 Task: Look for space in West Jordan, United States from 8th August, 2023 to 15th August, 2023 for 9 adults in price range Rs.10000 to Rs.14000. Place can be shared room with 5 bedrooms having 9 beds and 5 bathrooms. Property type can be house, flat, guest house. Amenities needed are: wifi, TV, free parkinig on premises, gym, breakfast. Booking option can be shelf check-in. Required host language is English.
Action: Mouse moved to (436, 107)
Screenshot: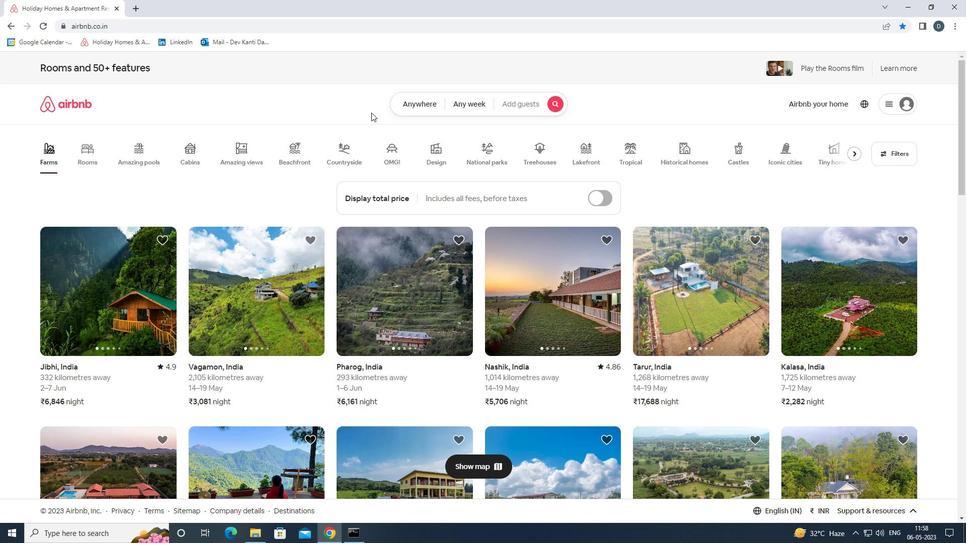 
Action: Mouse pressed left at (436, 107)
Screenshot: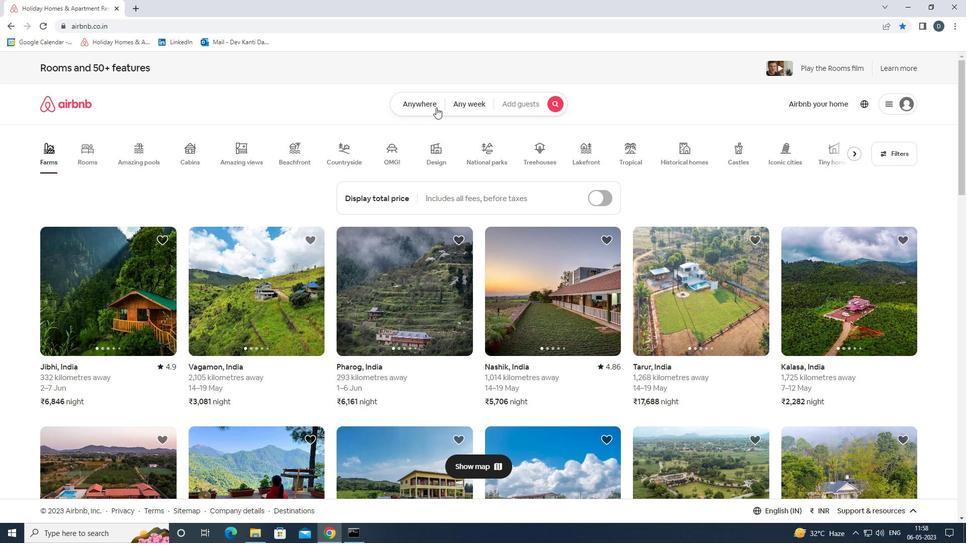 
Action: Mouse moved to (363, 144)
Screenshot: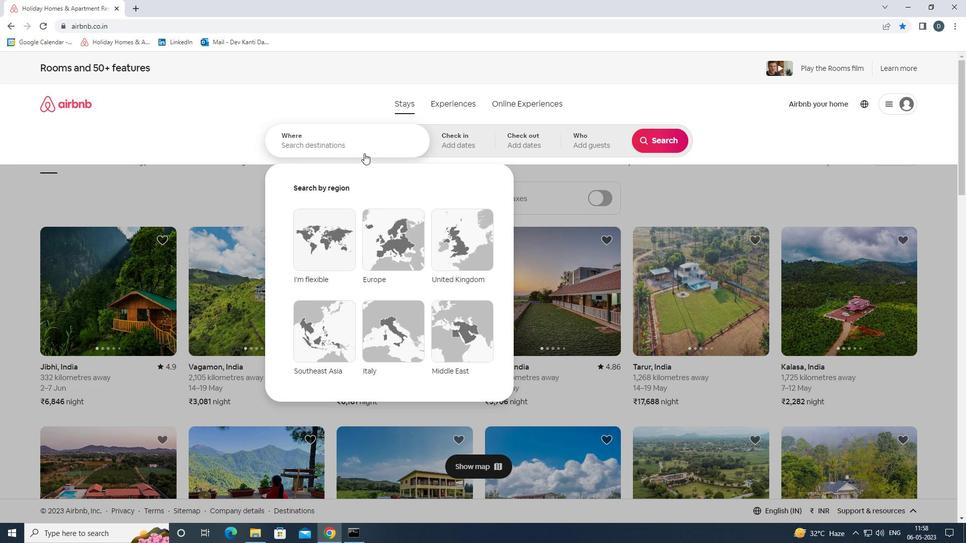 
Action: Mouse pressed left at (363, 144)
Screenshot: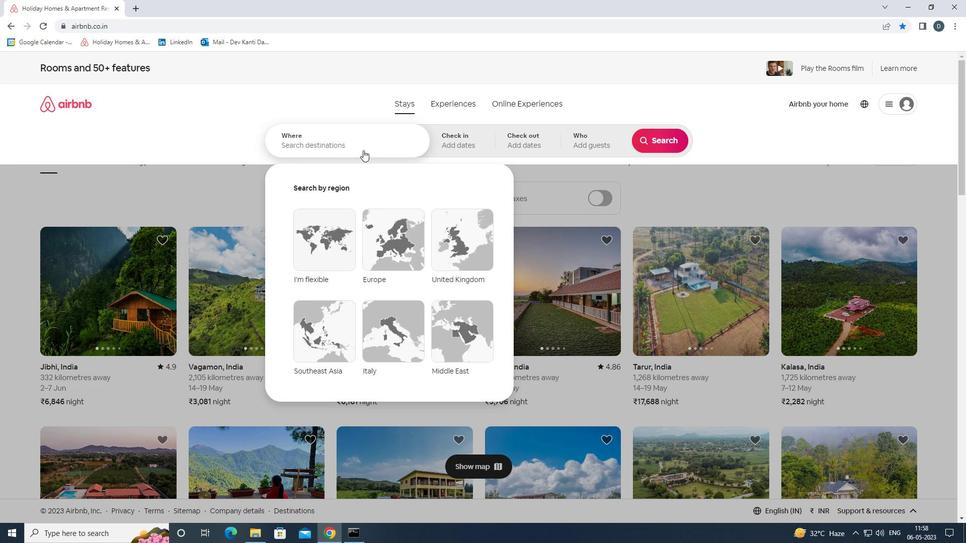 
Action: Key pressed <Key.shift><Key.shift>WEST<Key.space><Key.shift>JORDAN,<Key.shift>UNITED<Key.space><Key.shift>STATES<Key.enter>
Screenshot: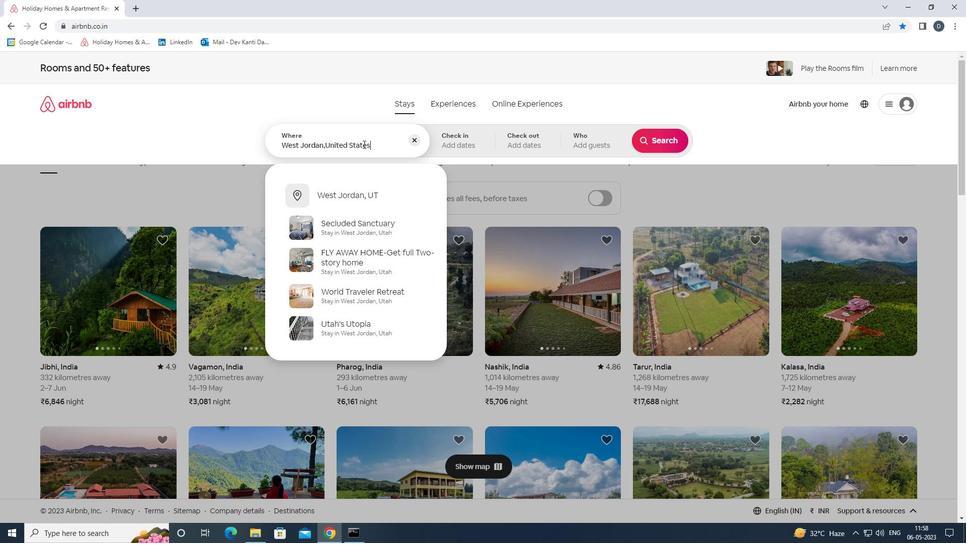 
Action: Mouse moved to (656, 219)
Screenshot: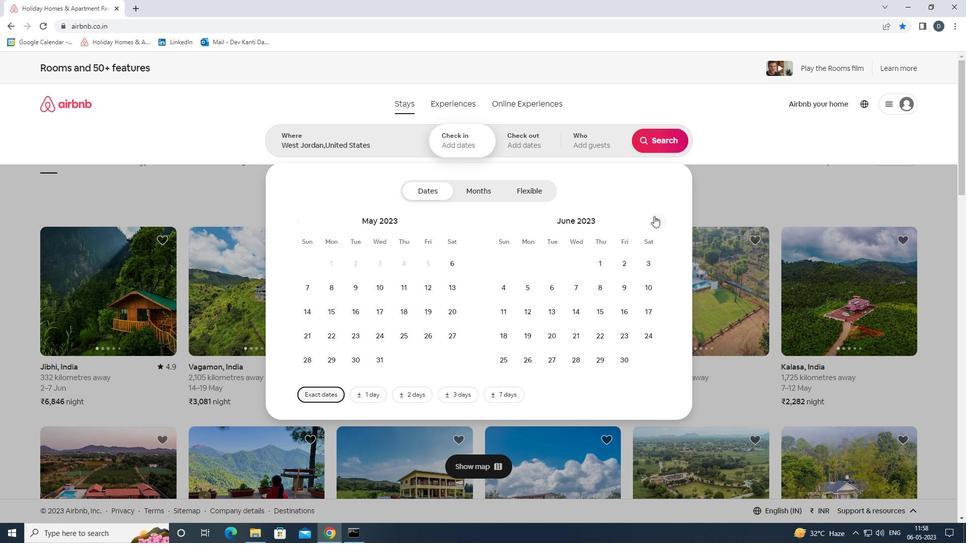 
Action: Mouse pressed left at (656, 219)
Screenshot: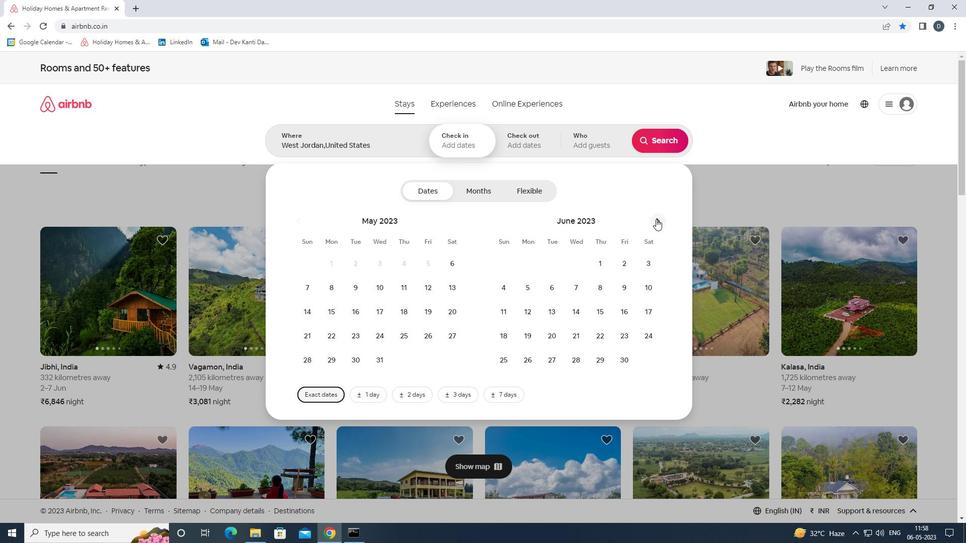 
Action: Mouse pressed left at (656, 219)
Screenshot: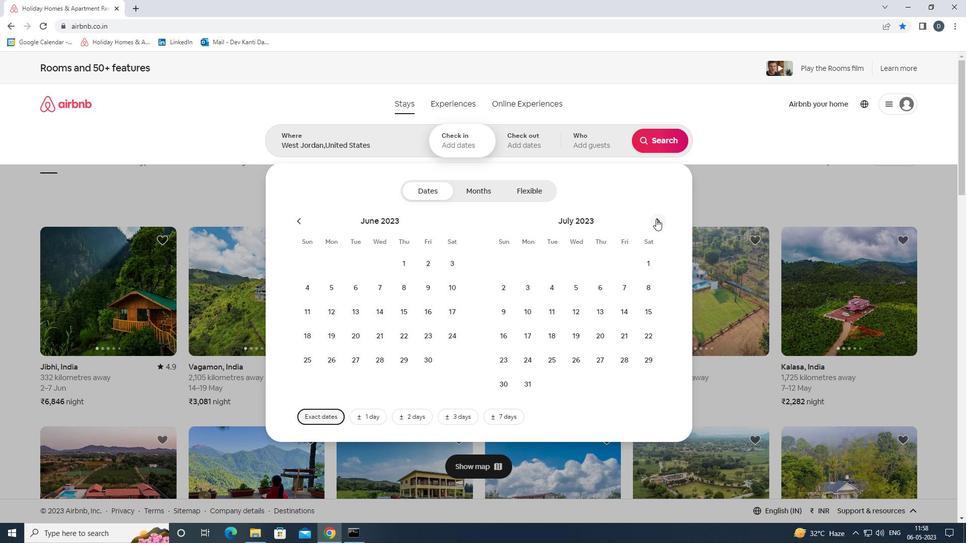 
Action: Mouse moved to (552, 288)
Screenshot: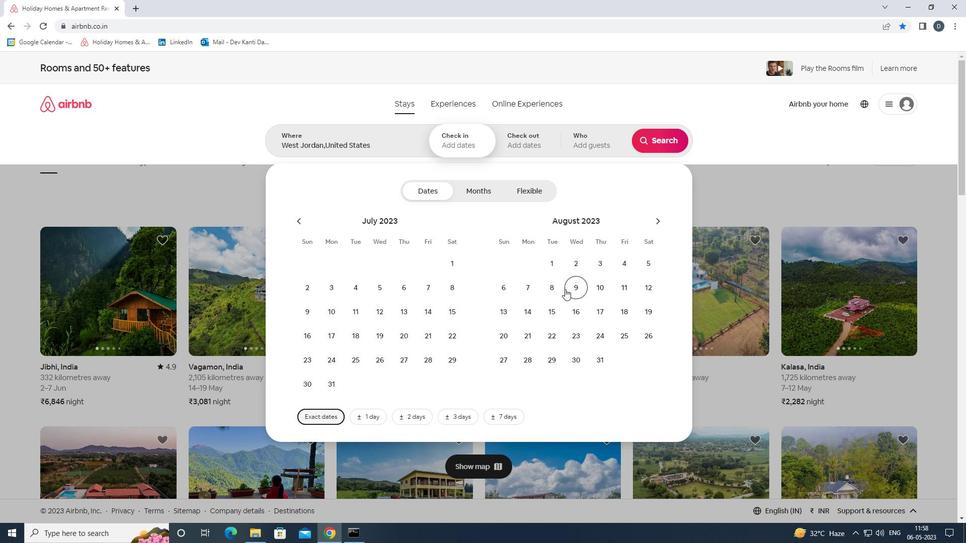 
Action: Mouse pressed left at (552, 288)
Screenshot: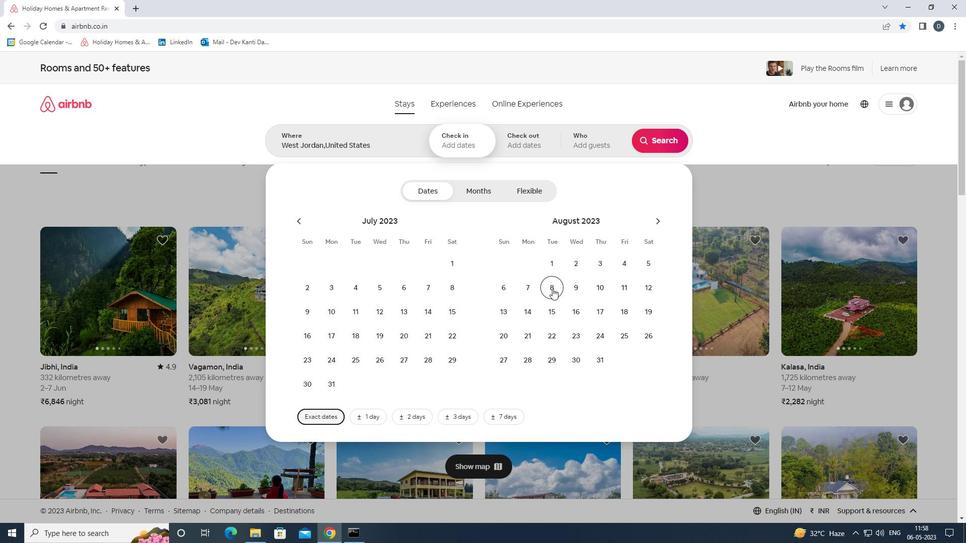 
Action: Mouse moved to (543, 306)
Screenshot: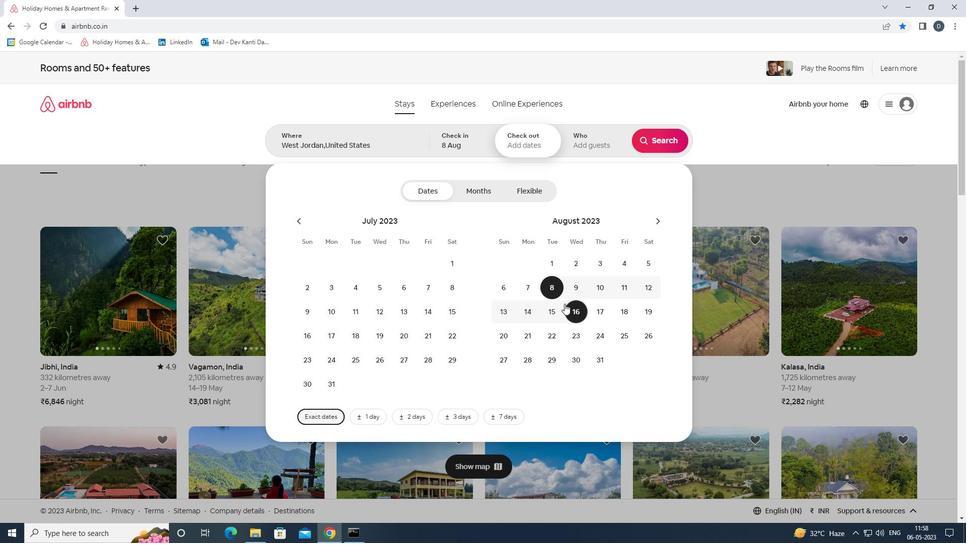 
Action: Mouse pressed left at (543, 306)
Screenshot: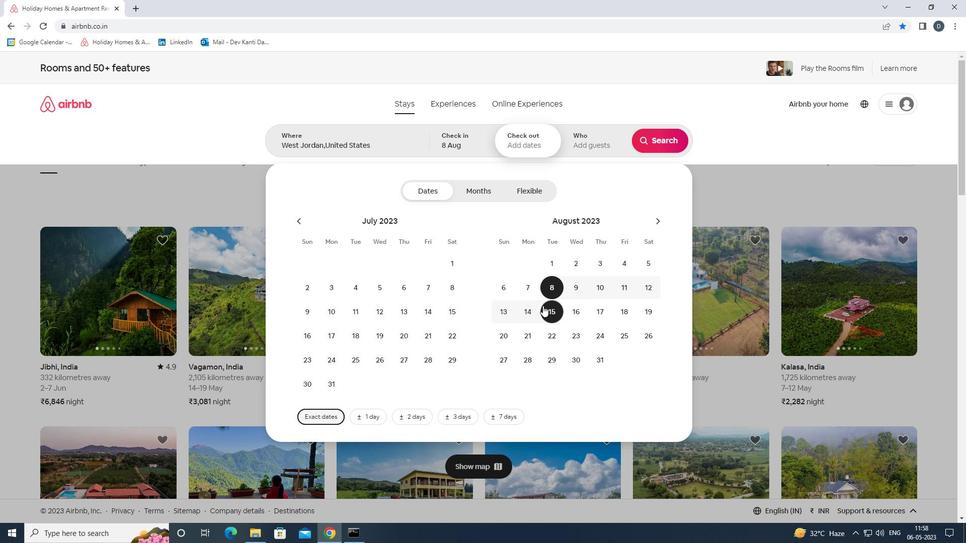 
Action: Mouse moved to (578, 146)
Screenshot: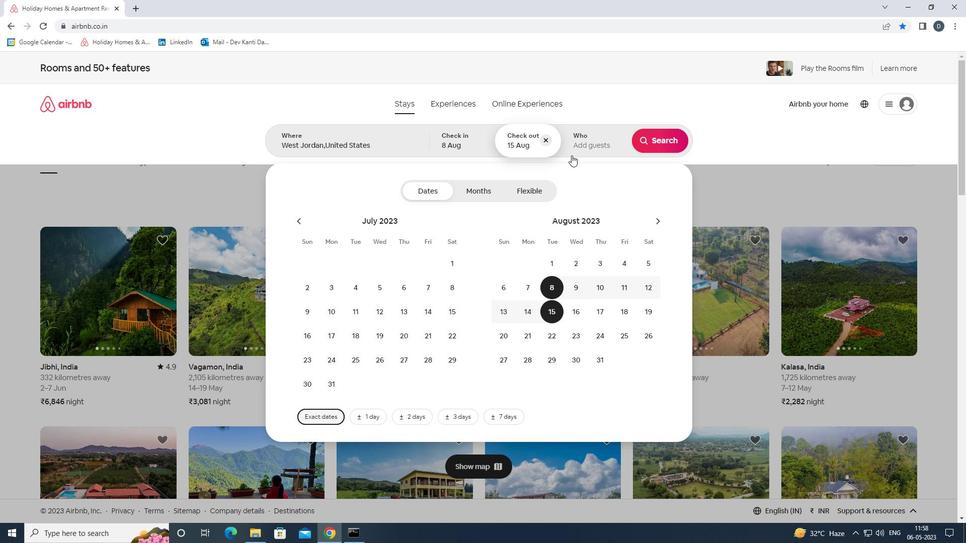 
Action: Mouse pressed left at (578, 146)
Screenshot: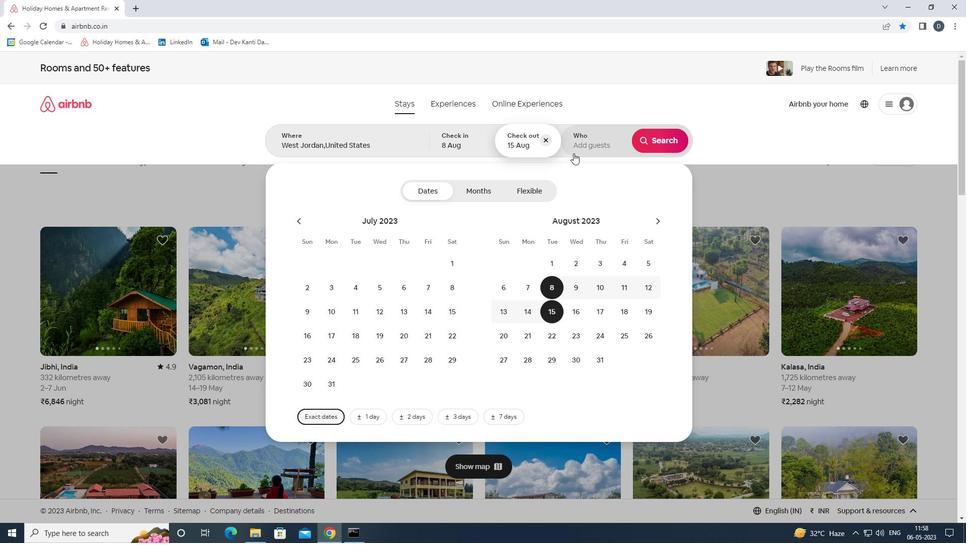
Action: Mouse moved to (663, 196)
Screenshot: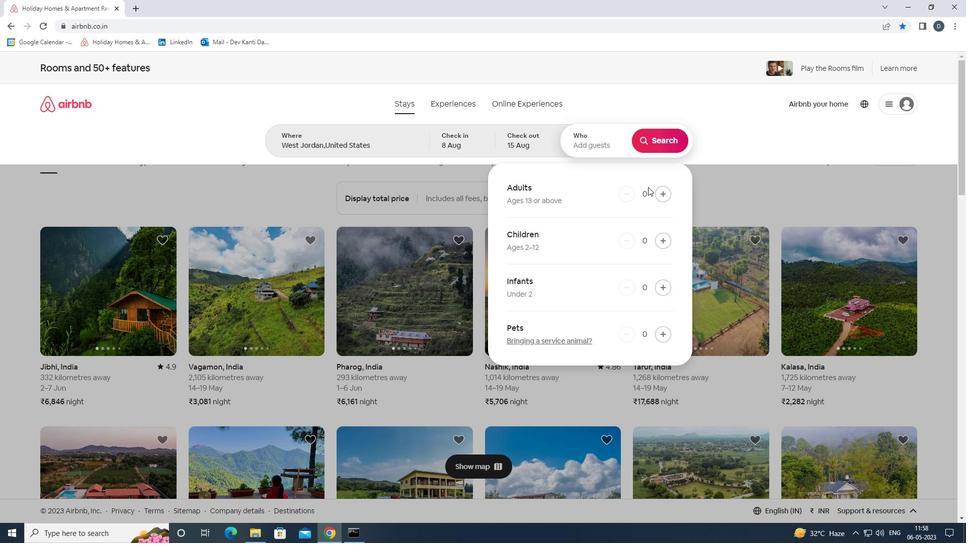 
Action: Mouse pressed left at (663, 196)
Screenshot: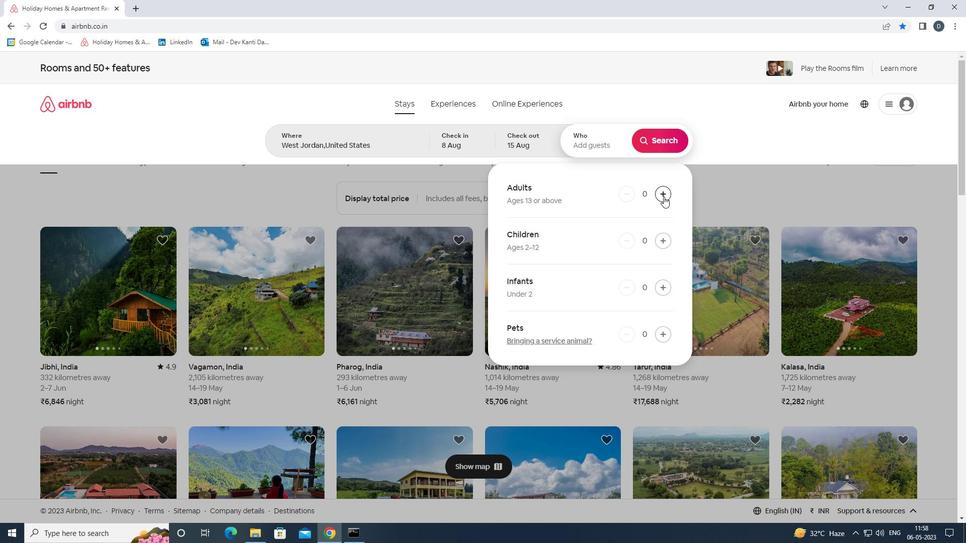 
Action: Mouse pressed left at (663, 196)
Screenshot: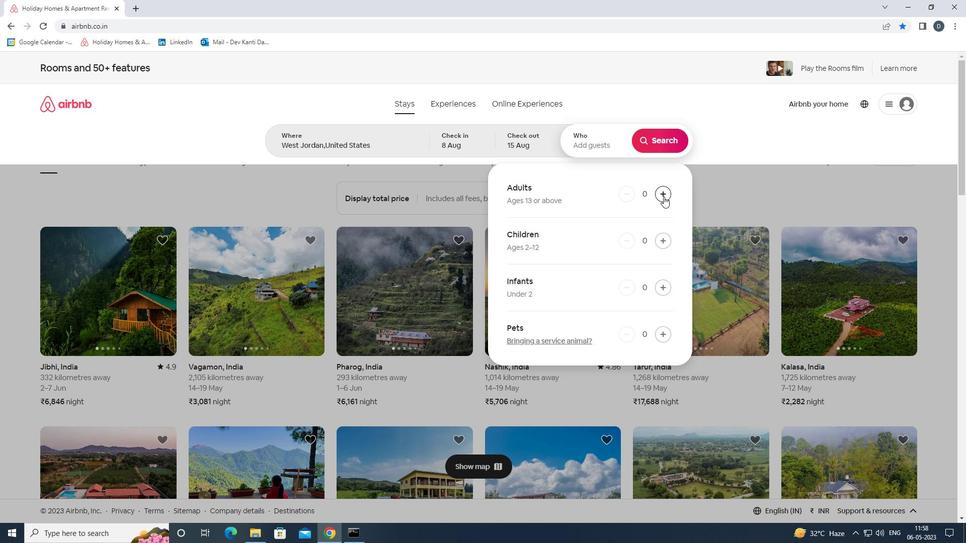 
Action: Mouse pressed left at (663, 196)
Screenshot: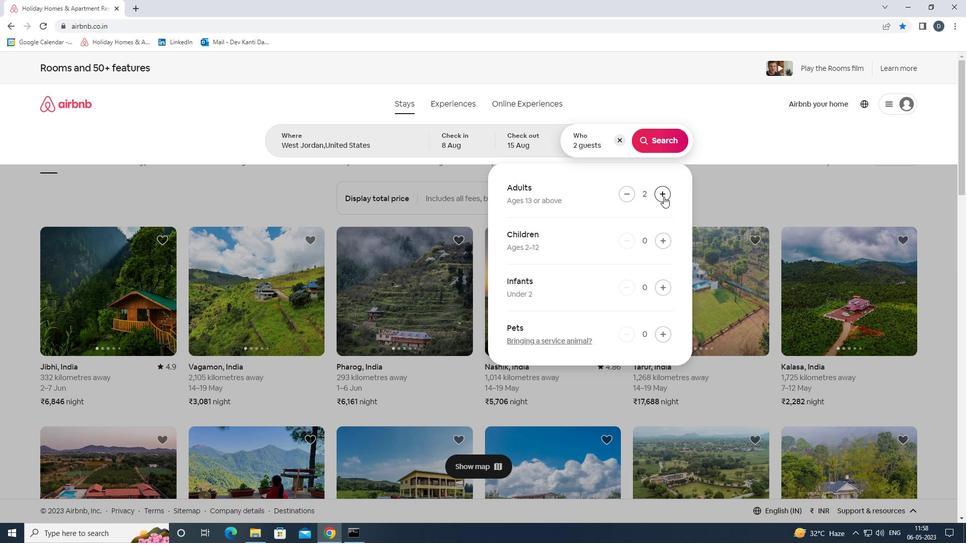 
Action: Mouse pressed left at (663, 196)
Screenshot: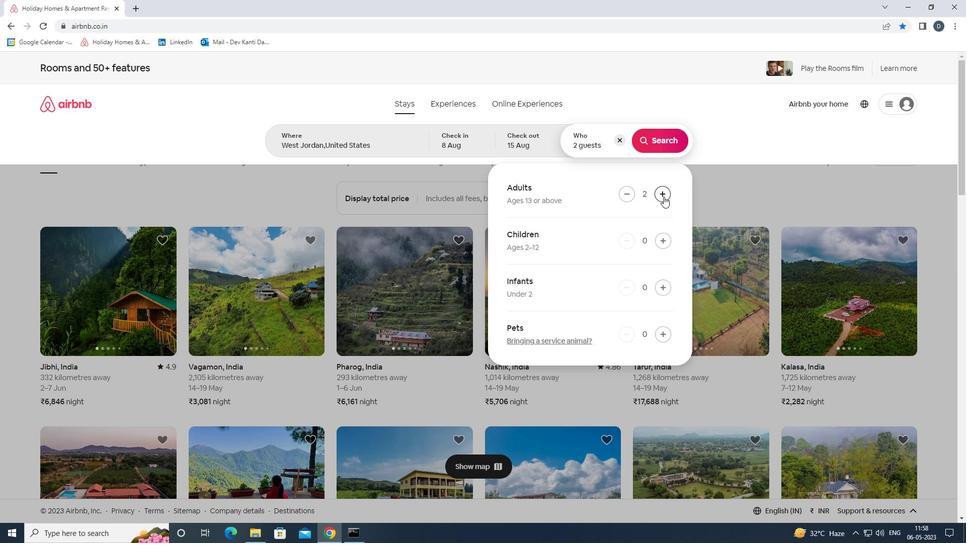 
Action: Mouse pressed left at (663, 196)
Screenshot: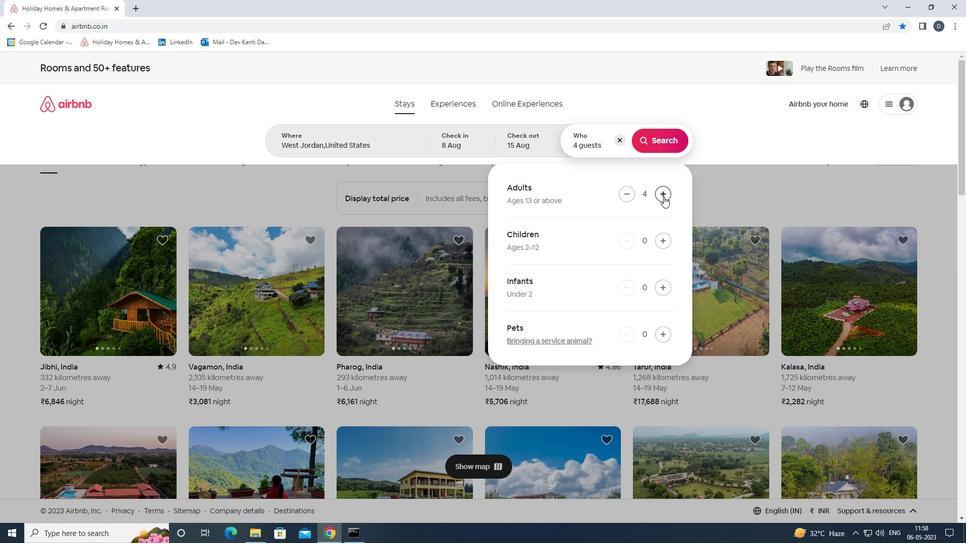 
Action: Mouse pressed left at (663, 196)
Screenshot: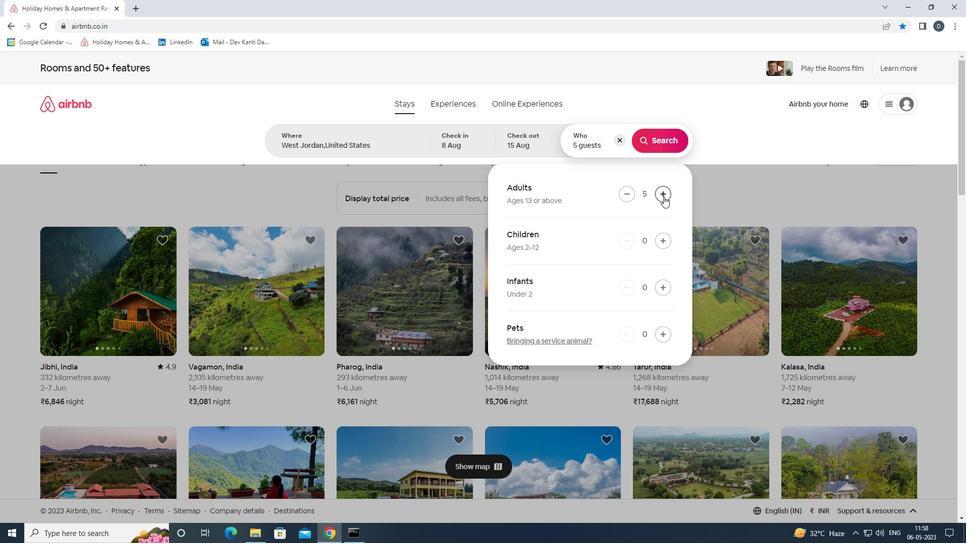 
Action: Mouse pressed left at (663, 196)
Screenshot: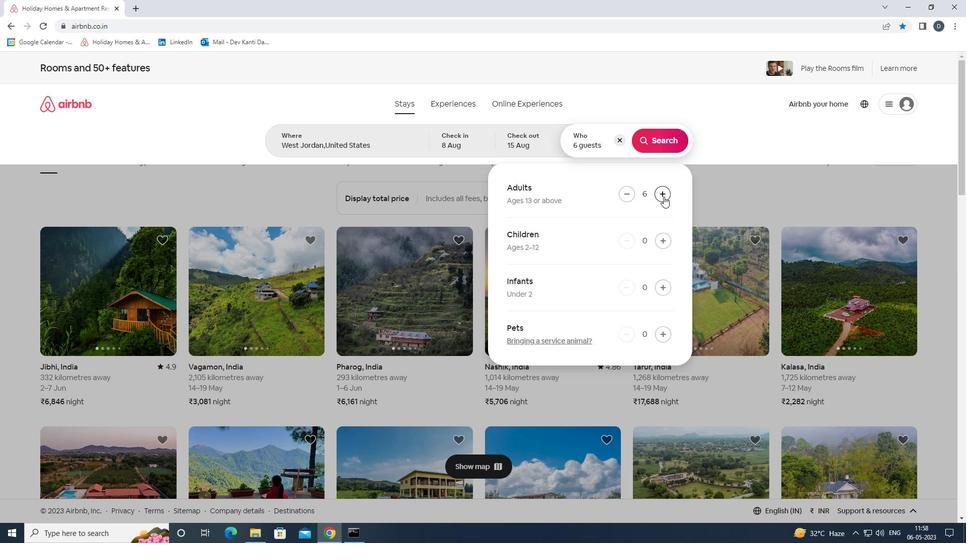 
Action: Mouse pressed left at (663, 196)
Screenshot: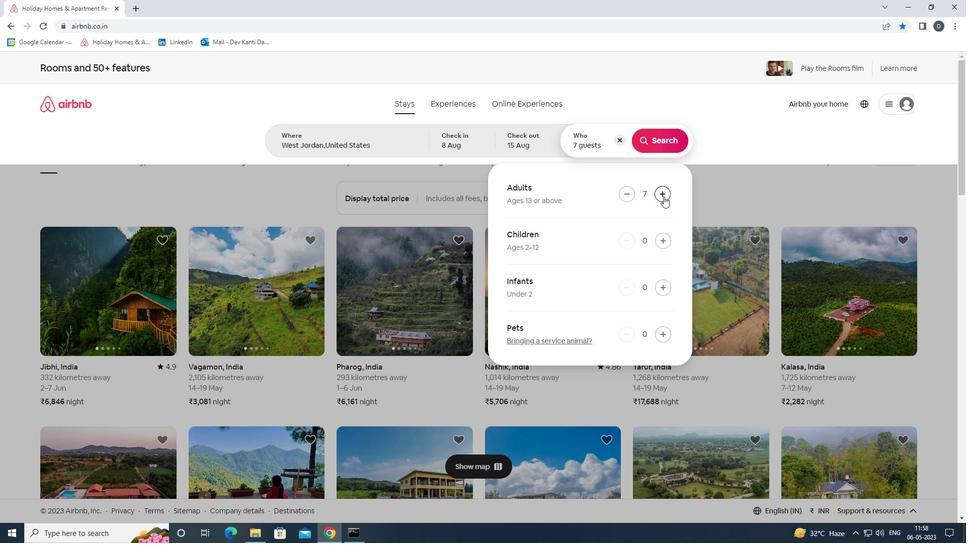 
Action: Mouse pressed left at (663, 196)
Screenshot: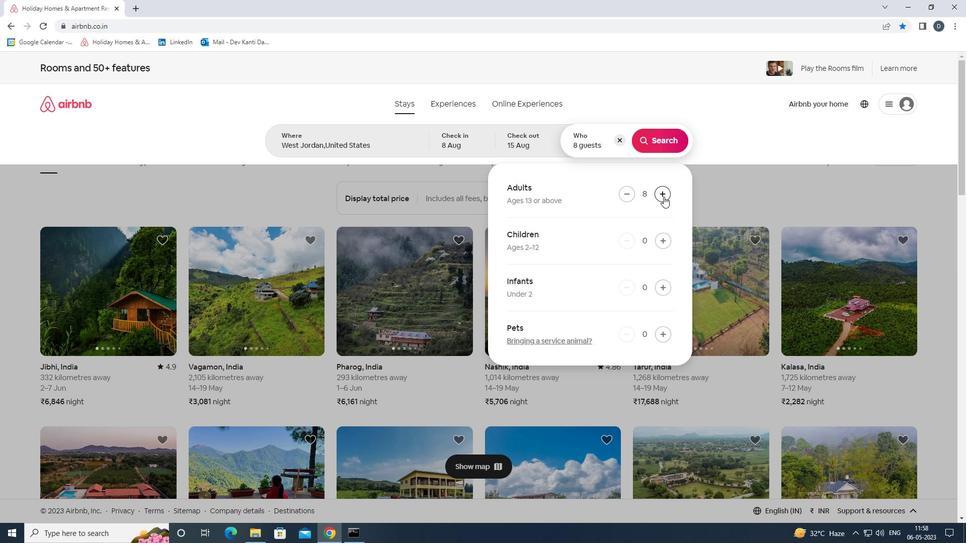 
Action: Mouse moved to (652, 149)
Screenshot: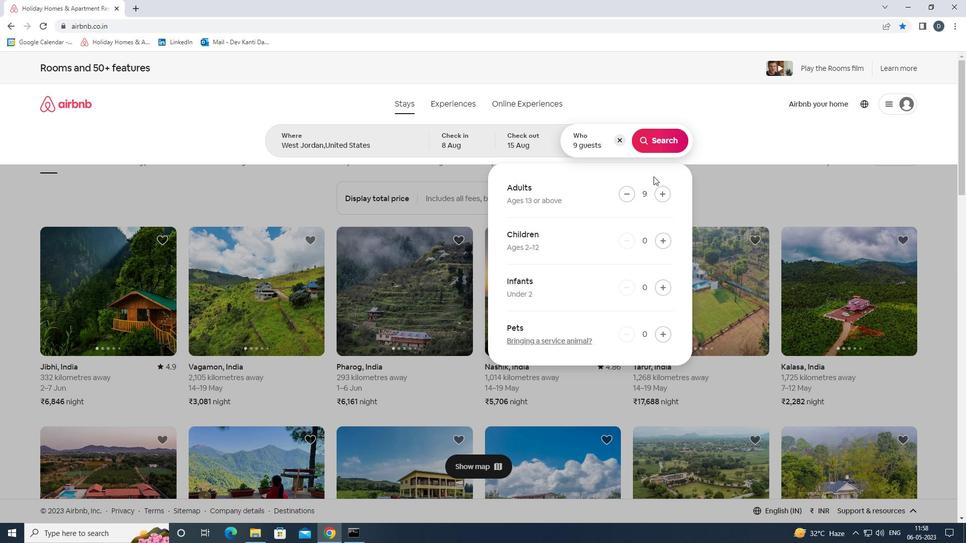 
Action: Mouse pressed left at (652, 149)
Screenshot: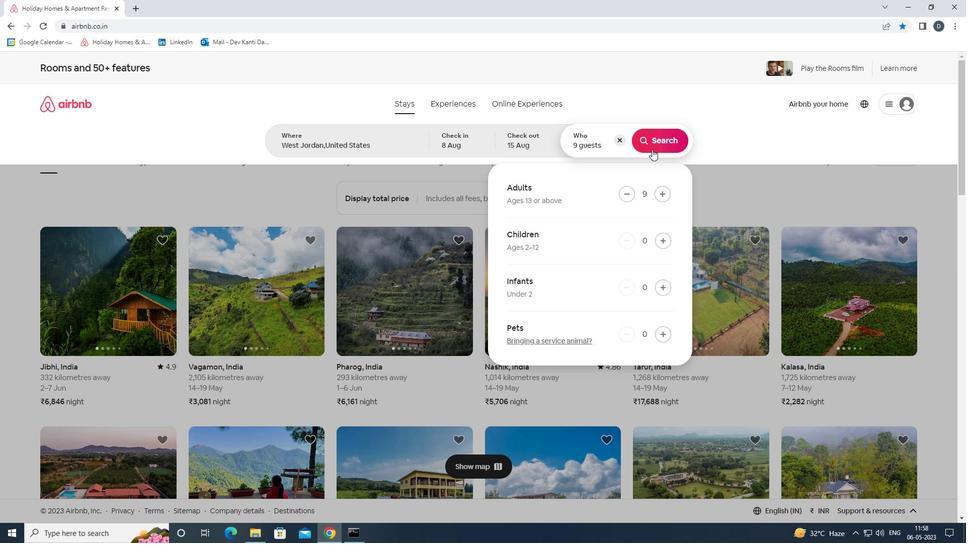 
Action: Mouse moved to (916, 111)
Screenshot: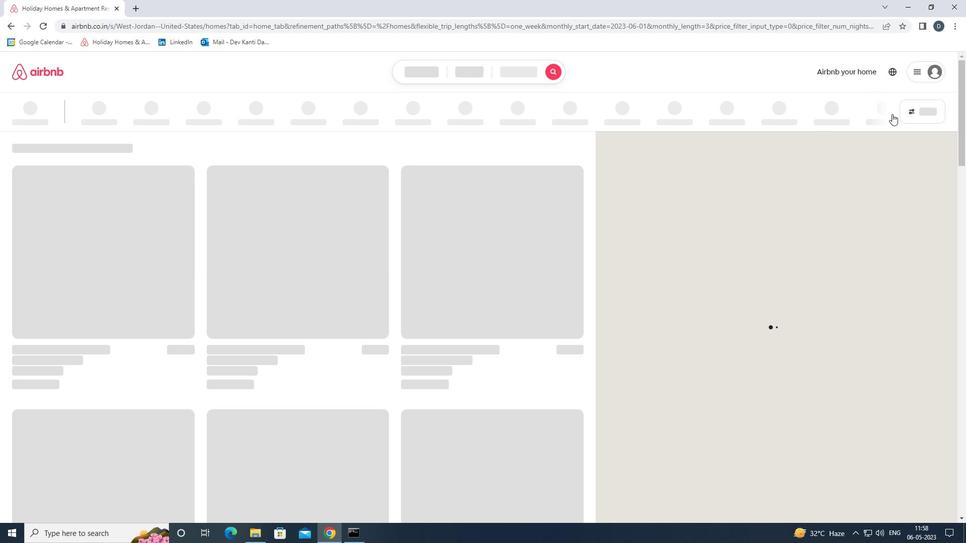 
Action: Mouse pressed left at (916, 111)
Screenshot: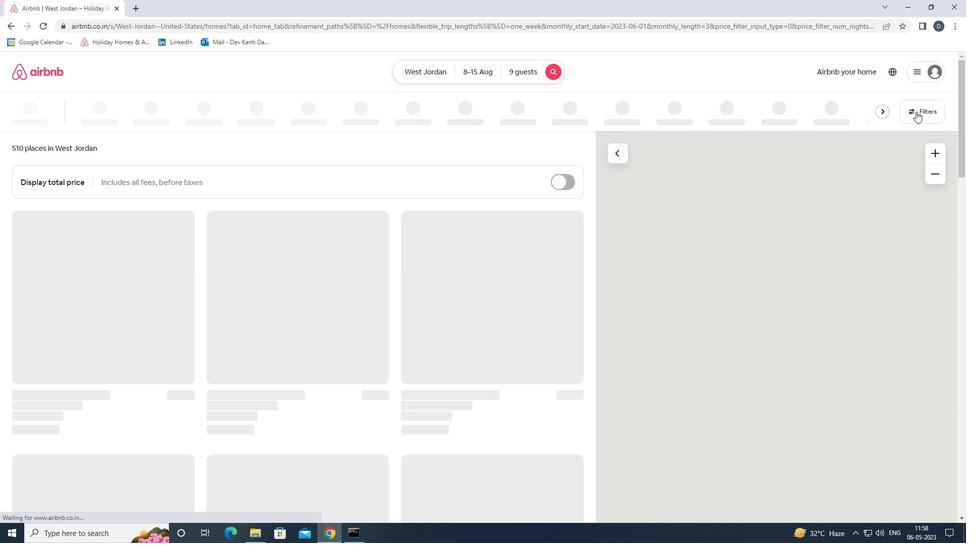 
Action: Mouse moved to (391, 355)
Screenshot: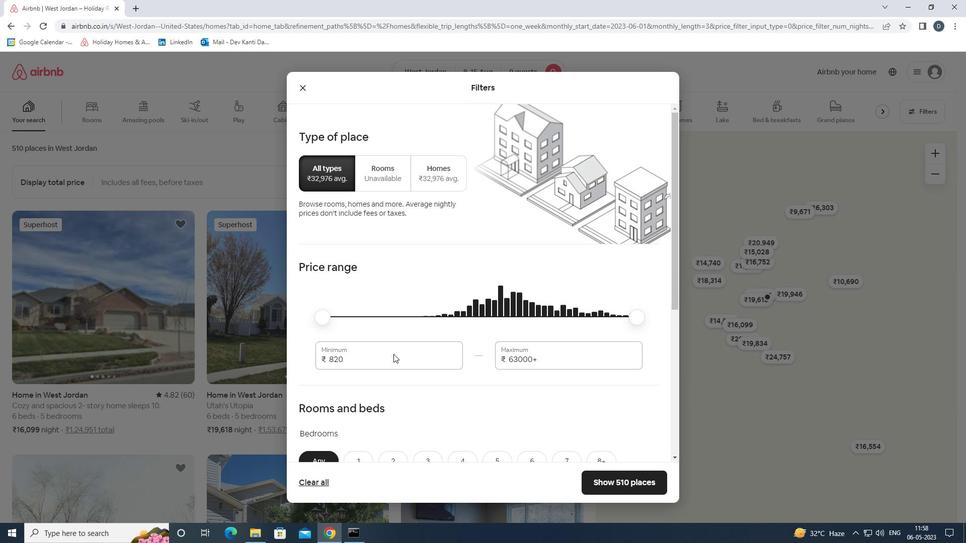 
Action: Mouse pressed left at (391, 355)
Screenshot: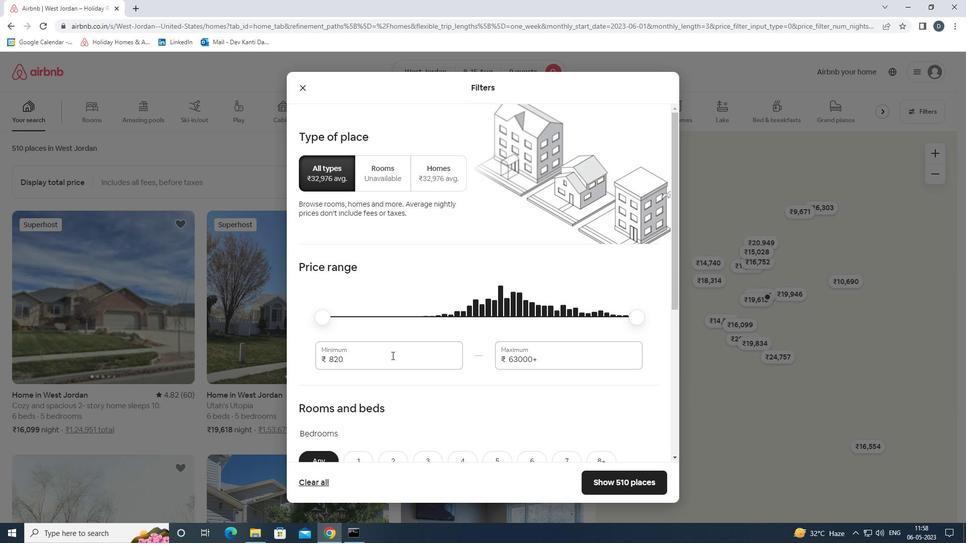 
Action: Mouse pressed left at (391, 355)
Screenshot: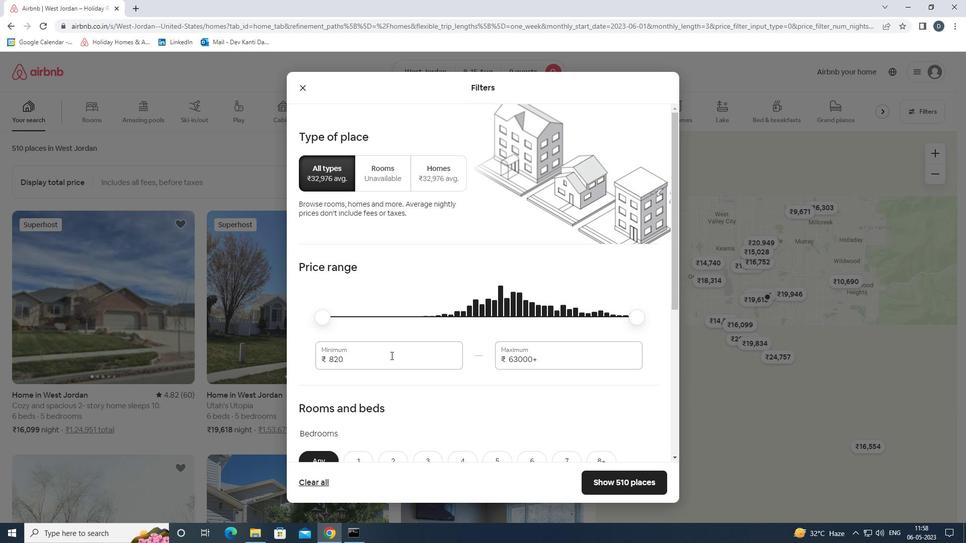 
Action: Mouse moved to (388, 355)
Screenshot: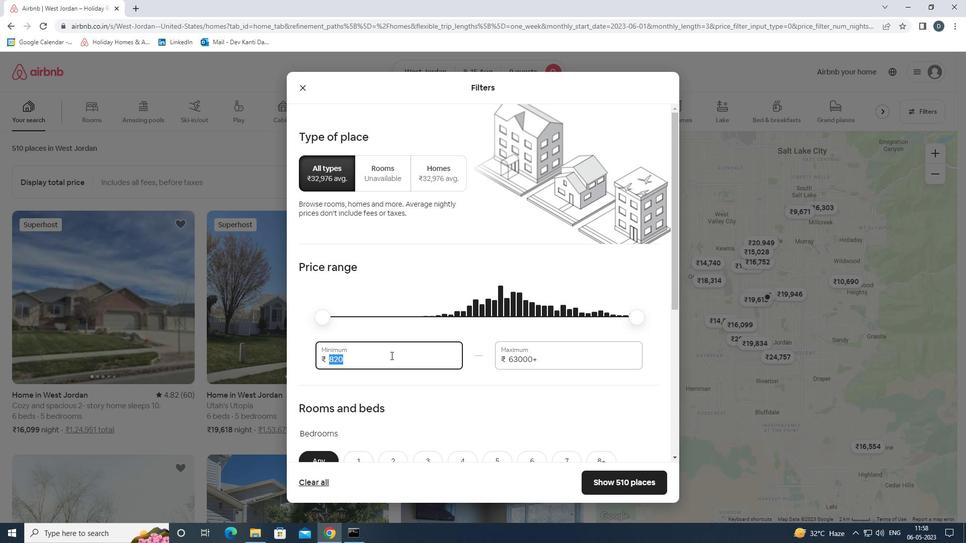 
Action: Key pressed 10000<Key.tab>14000
Screenshot: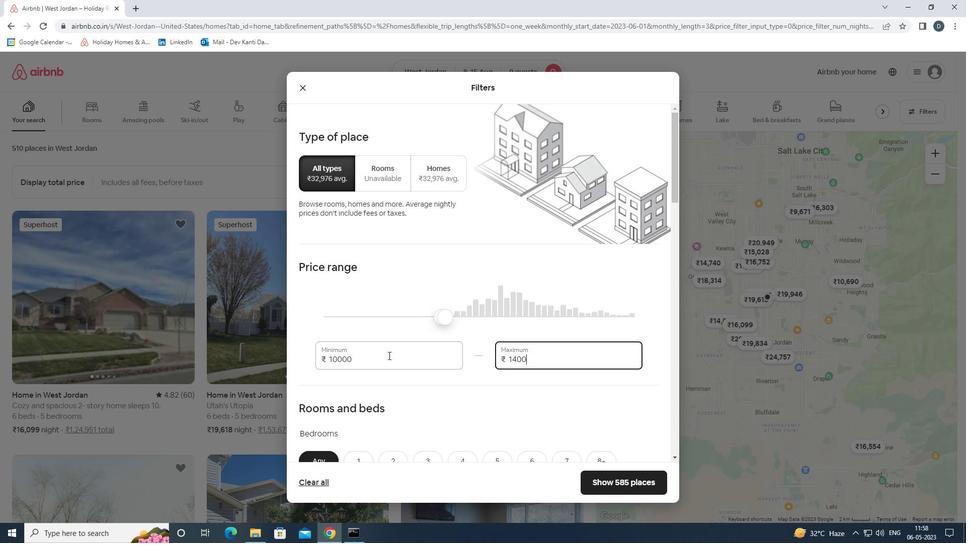 
Action: Mouse moved to (393, 354)
Screenshot: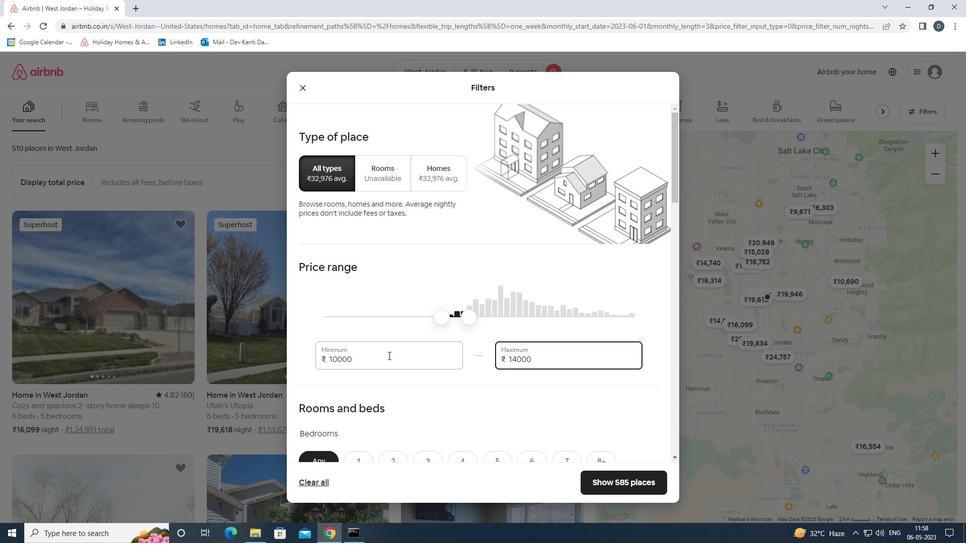 
Action: Mouse scrolled (393, 354) with delta (0, 0)
Screenshot: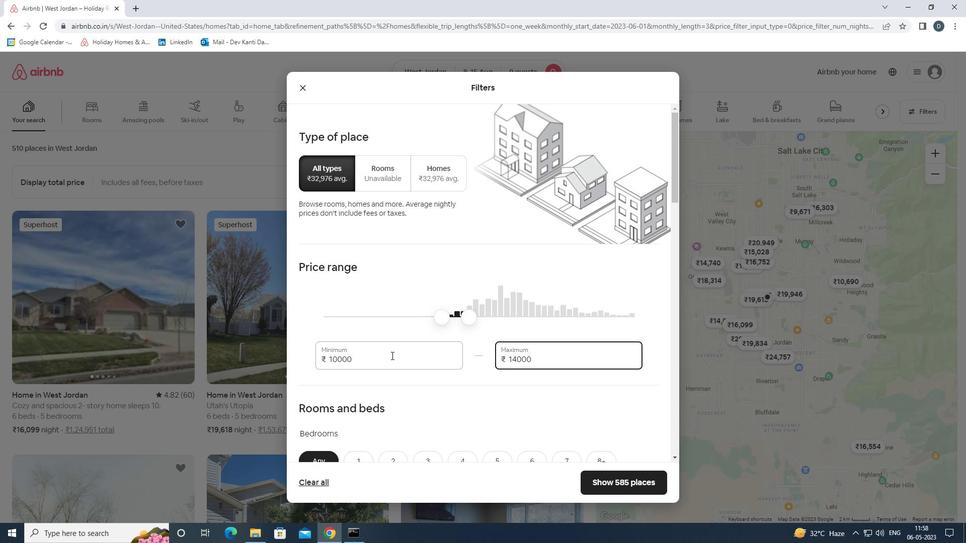 
Action: Mouse moved to (398, 353)
Screenshot: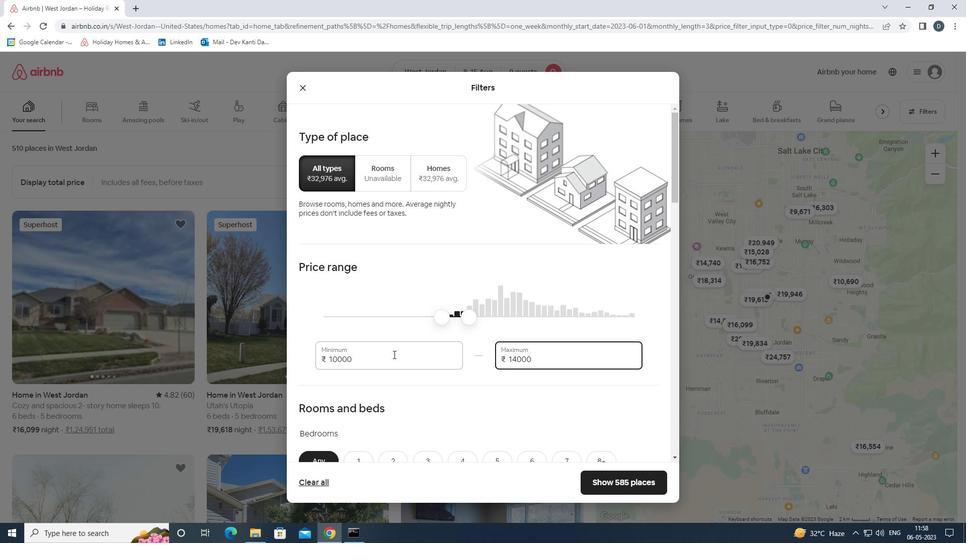 
Action: Mouse scrolled (398, 352) with delta (0, 0)
Screenshot: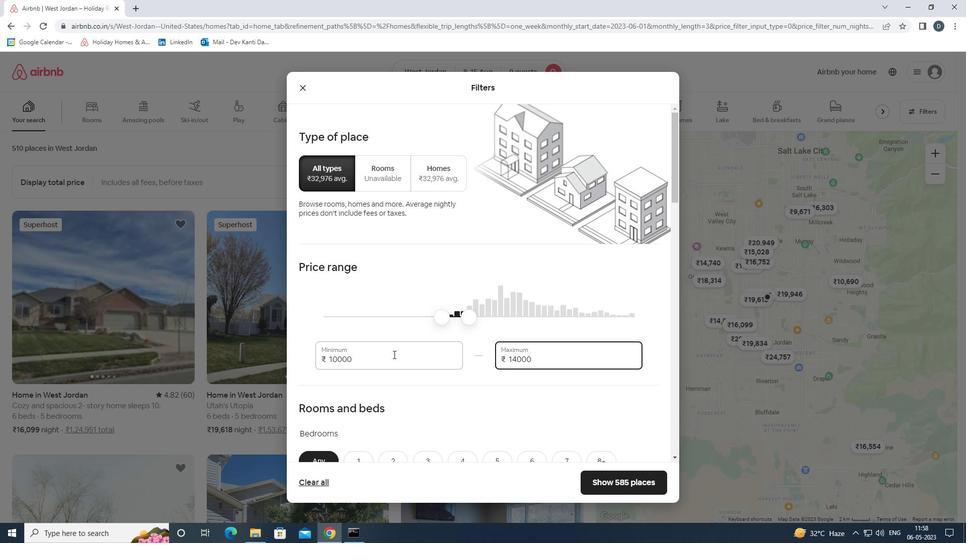 
Action: Mouse moved to (414, 347)
Screenshot: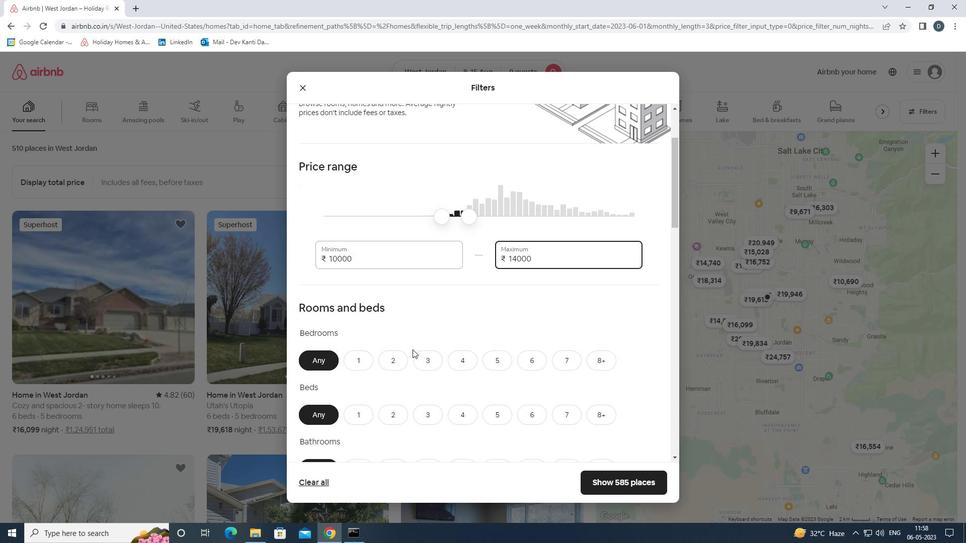 
Action: Mouse scrolled (414, 346) with delta (0, 0)
Screenshot: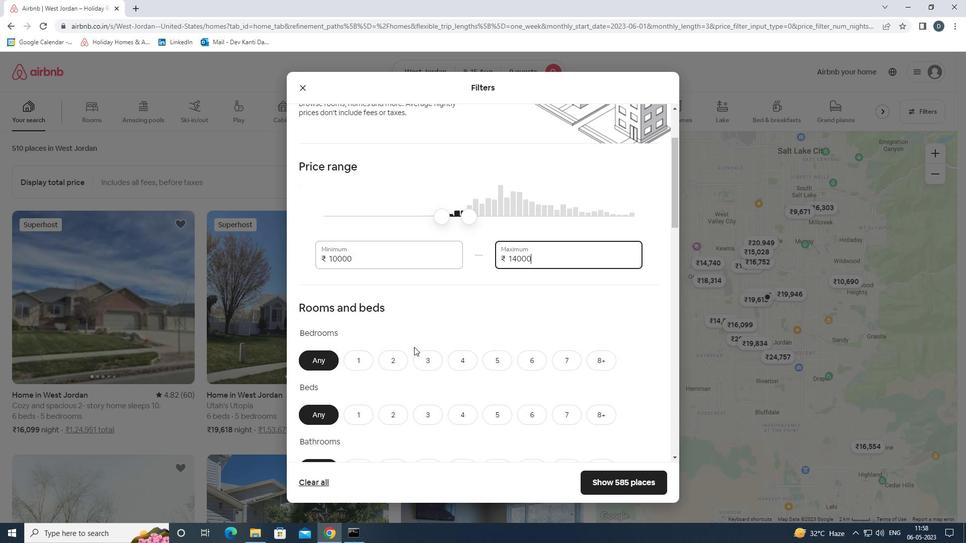 
Action: Mouse moved to (492, 306)
Screenshot: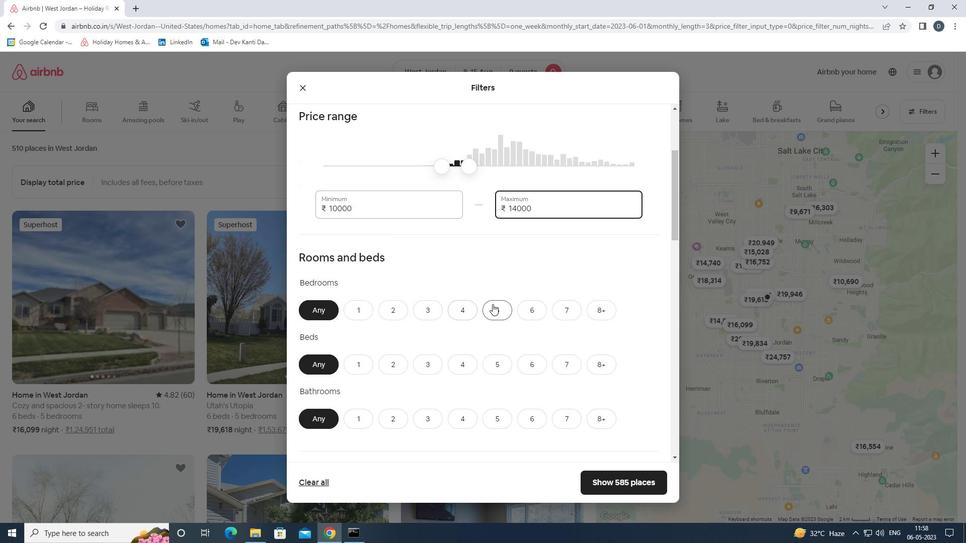
Action: Mouse pressed left at (492, 306)
Screenshot: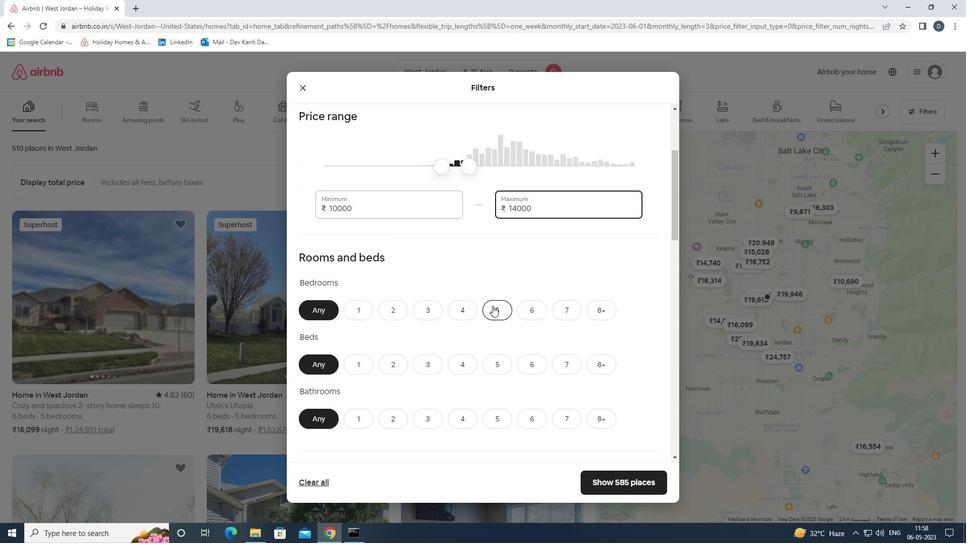 
Action: Mouse moved to (605, 365)
Screenshot: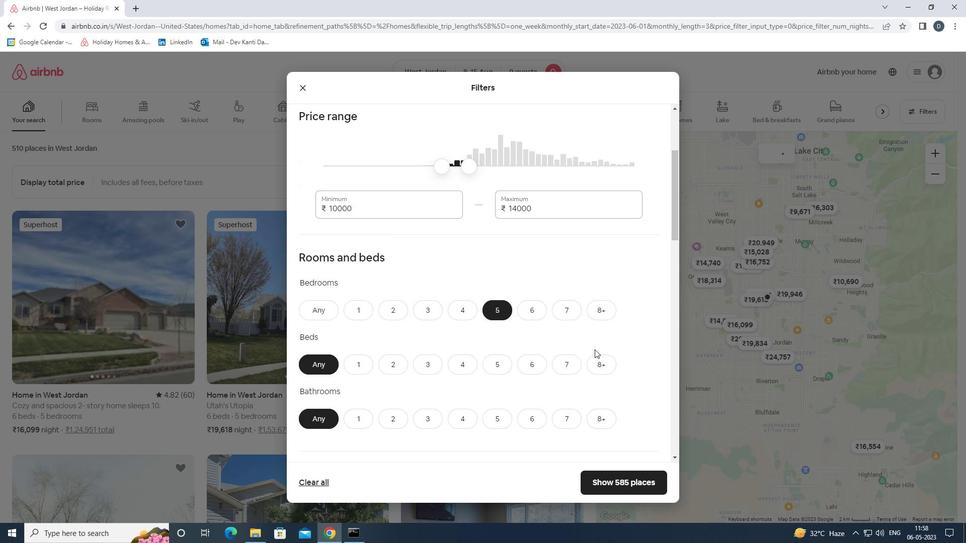 
Action: Mouse pressed left at (605, 365)
Screenshot: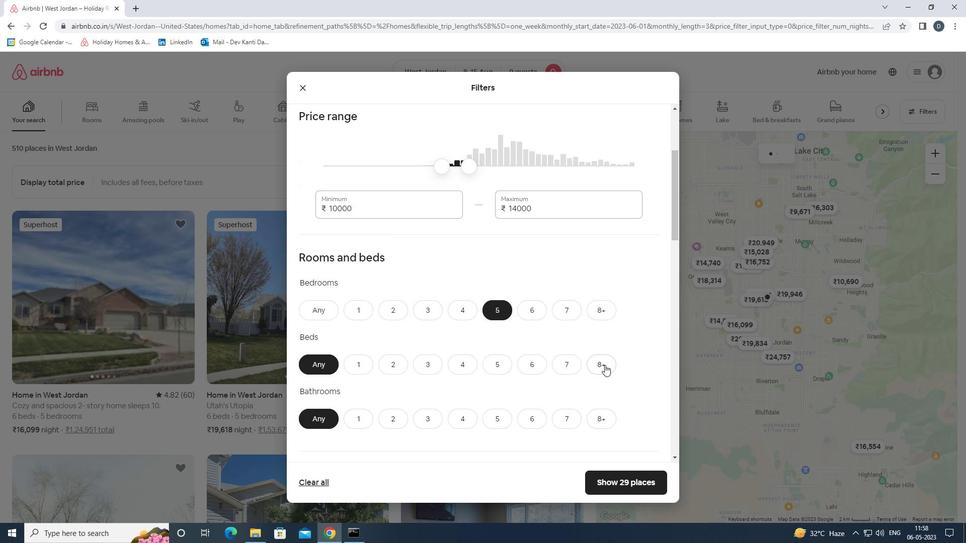 
Action: Mouse moved to (499, 420)
Screenshot: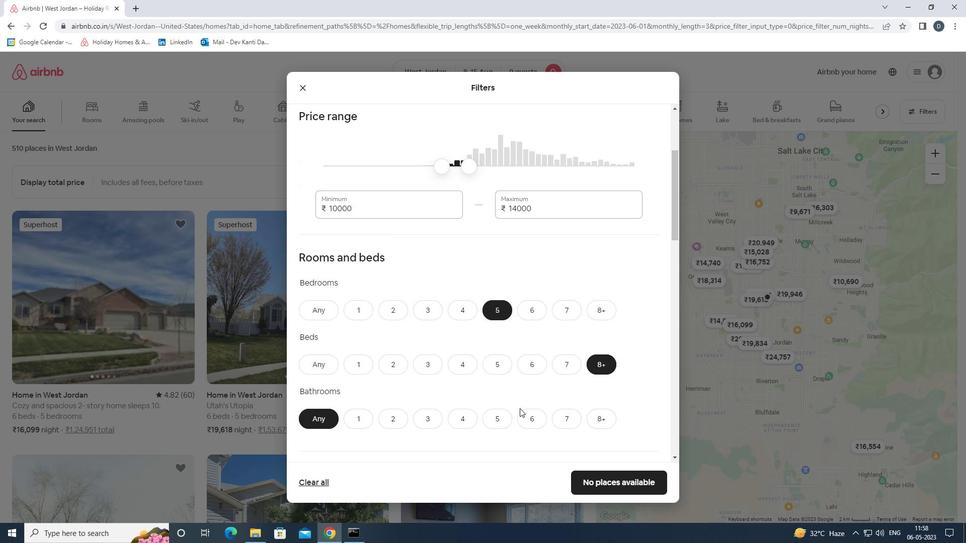 
Action: Mouse pressed left at (499, 420)
Screenshot: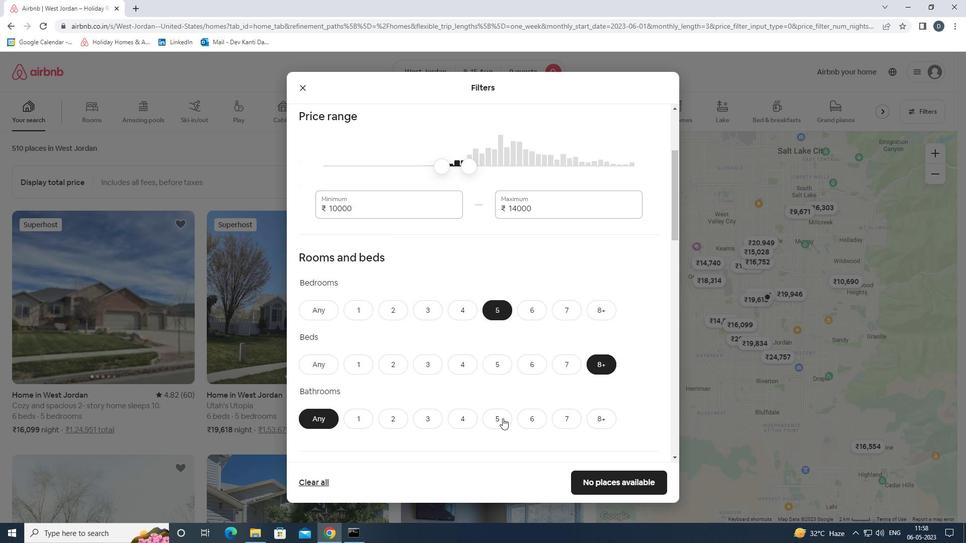 
Action: Mouse moved to (508, 401)
Screenshot: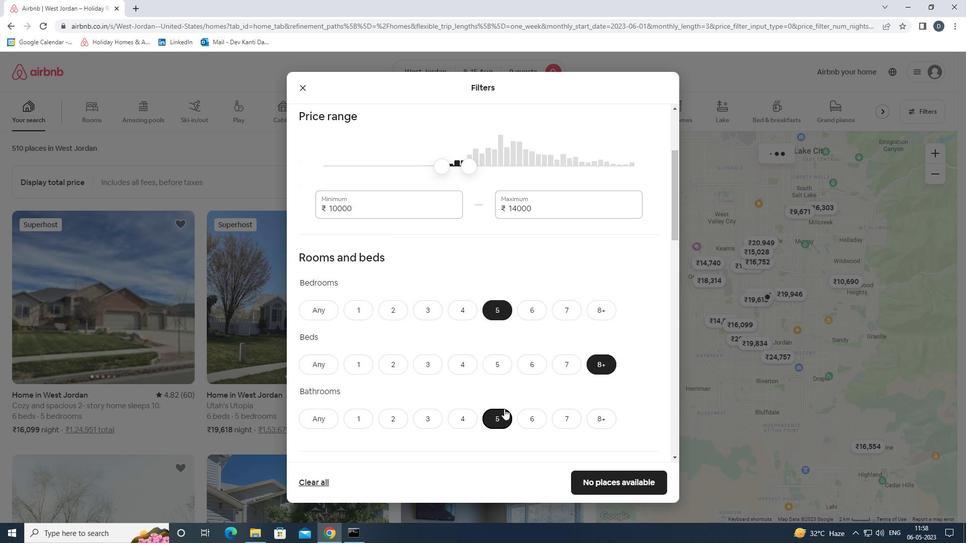 
Action: Mouse scrolled (508, 401) with delta (0, 0)
Screenshot: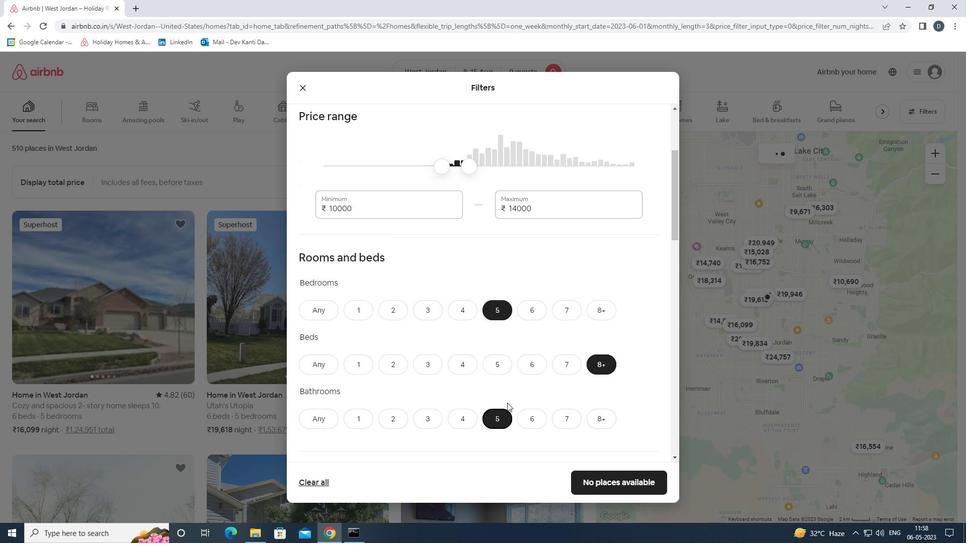 
Action: Mouse moved to (508, 401)
Screenshot: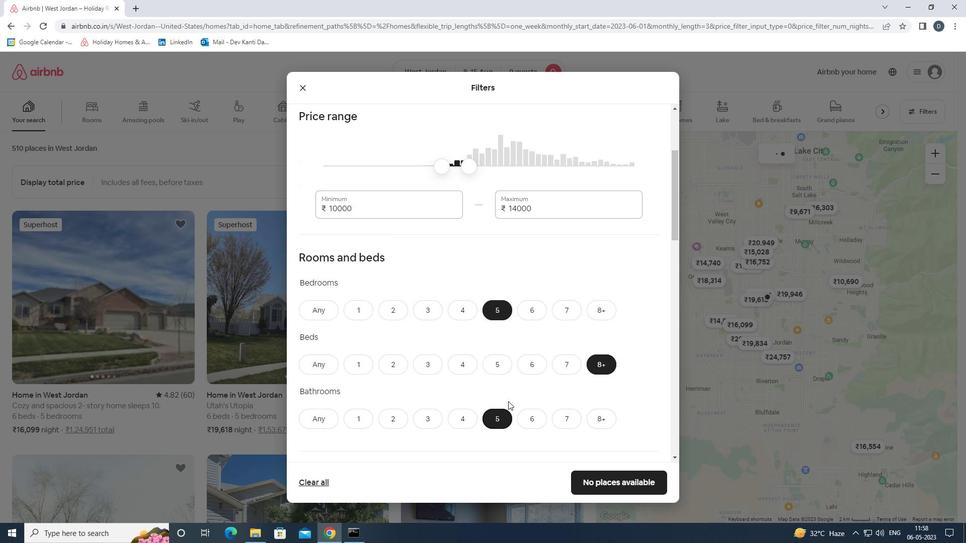 
Action: Mouse scrolled (508, 400) with delta (0, 0)
Screenshot: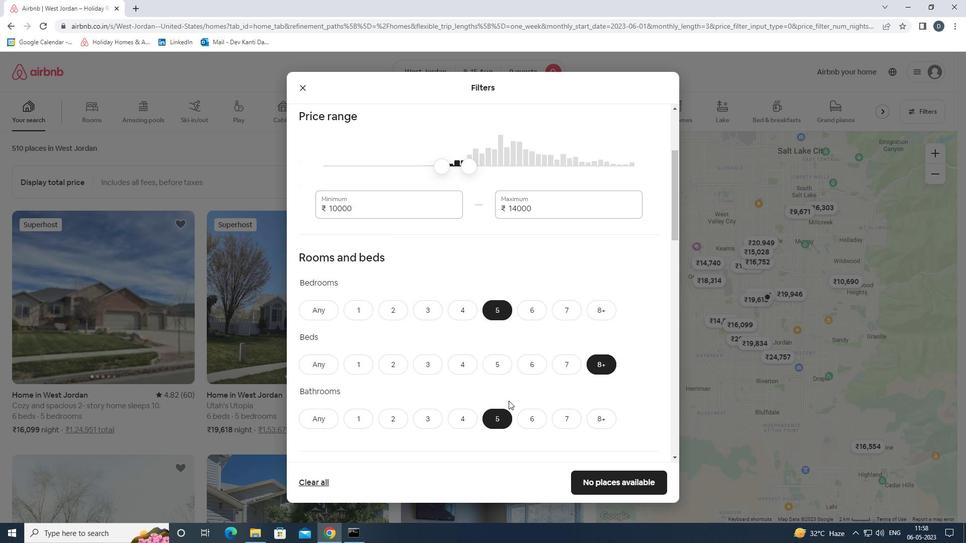 
Action: Mouse scrolled (508, 400) with delta (0, 0)
Screenshot: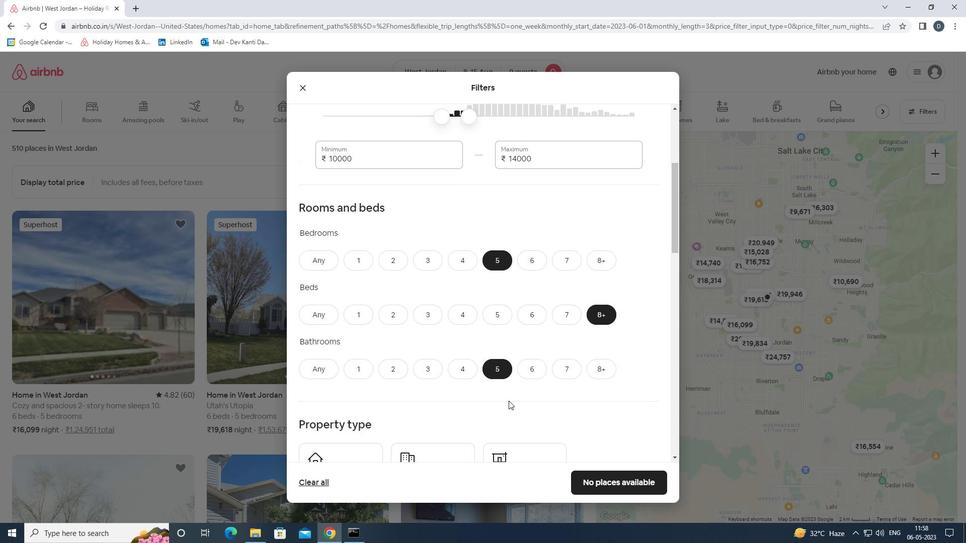 
Action: Mouse moved to (350, 383)
Screenshot: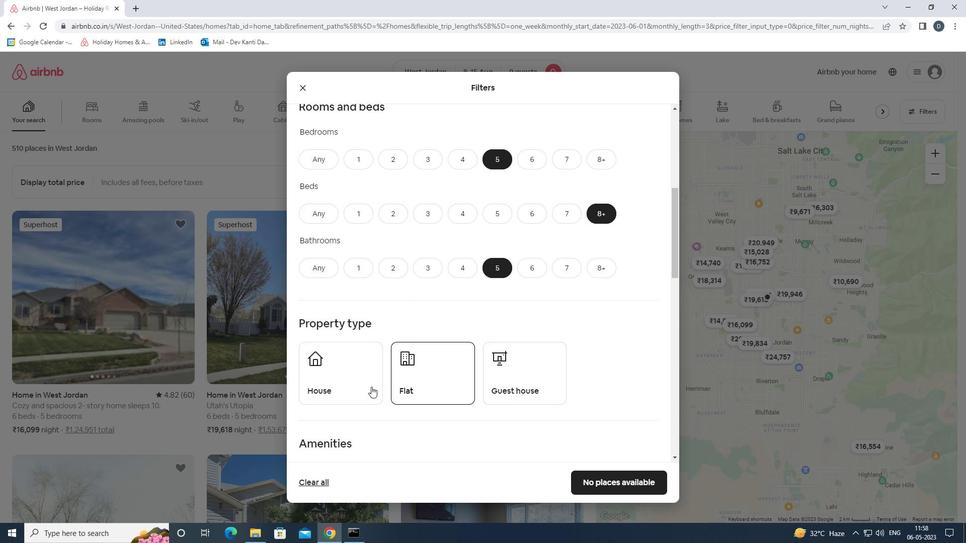 
Action: Mouse pressed left at (350, 383)
Screenshot: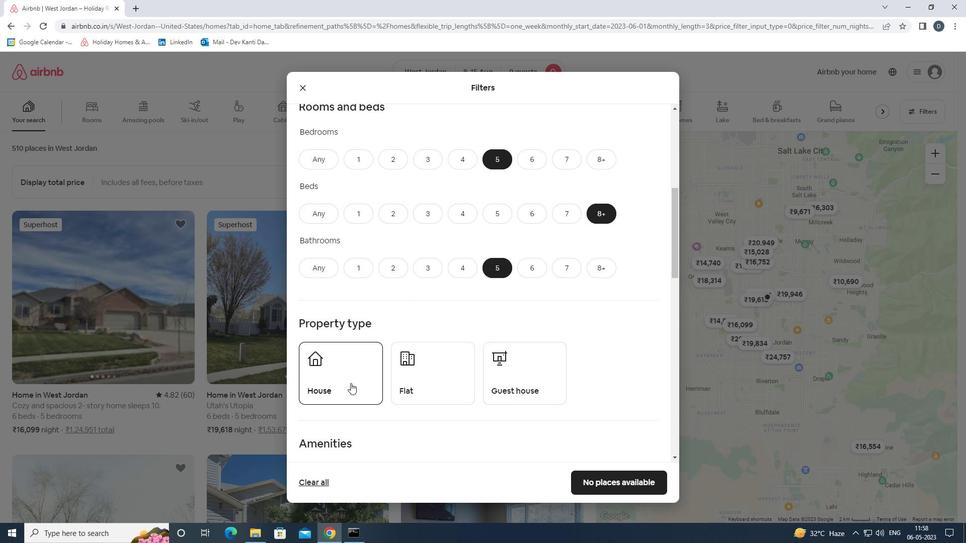 
Action: Mouse moved to (436, 369)
Screenshot: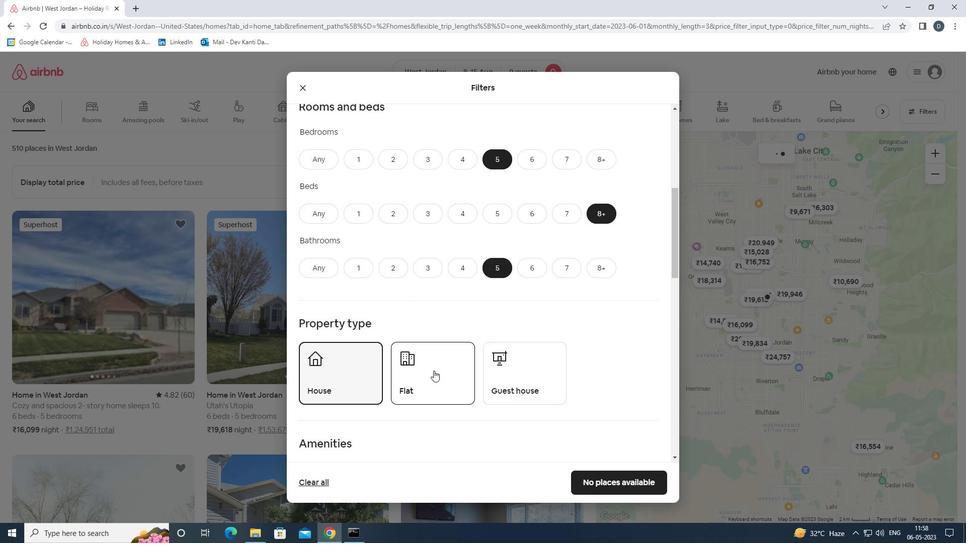 
Action: Mouse pressed left at (436, 369)
Screenshot: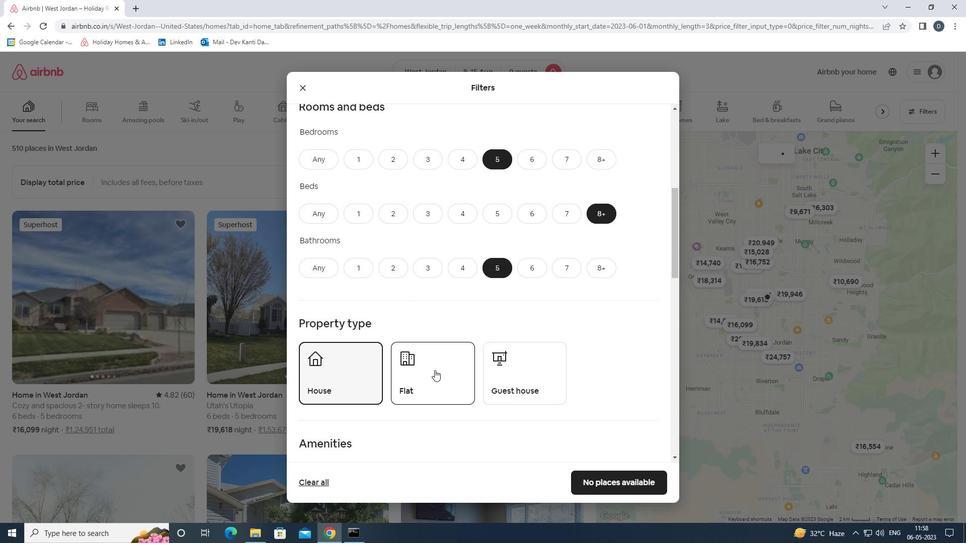 
Action: Mouse moved to (508, 369)
Screenshot: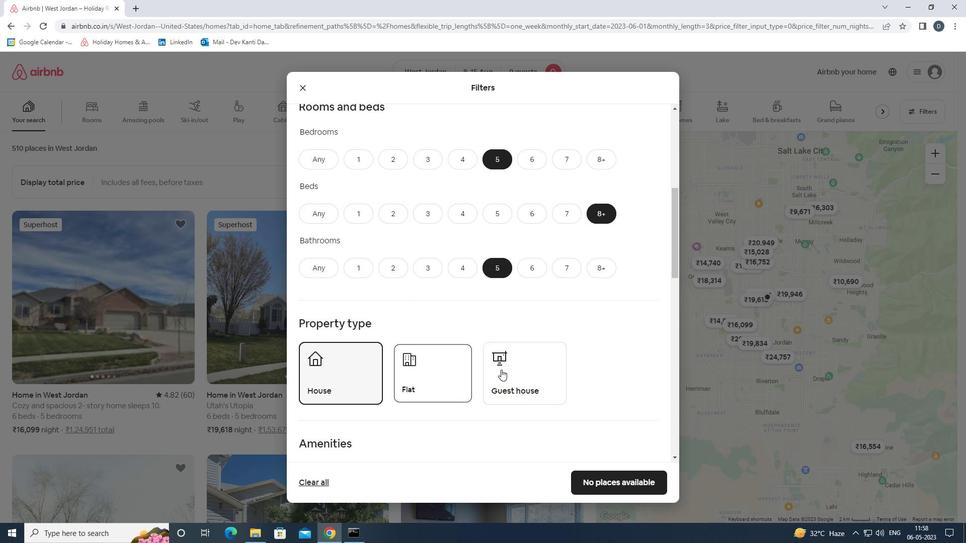 
Action: Mouse pressed left at (508, 369)
Screenshot: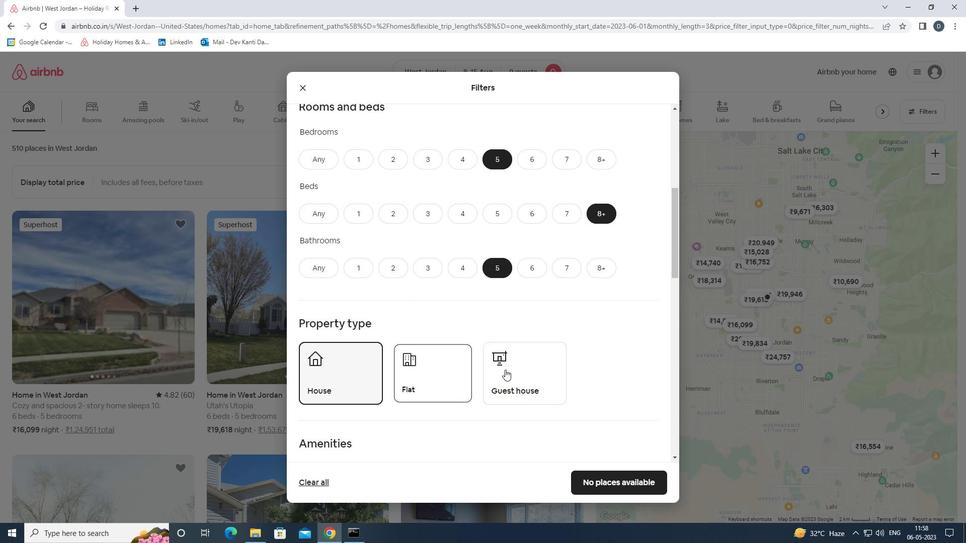 
Action: Mouse moved to (596, 360)
Screenshot: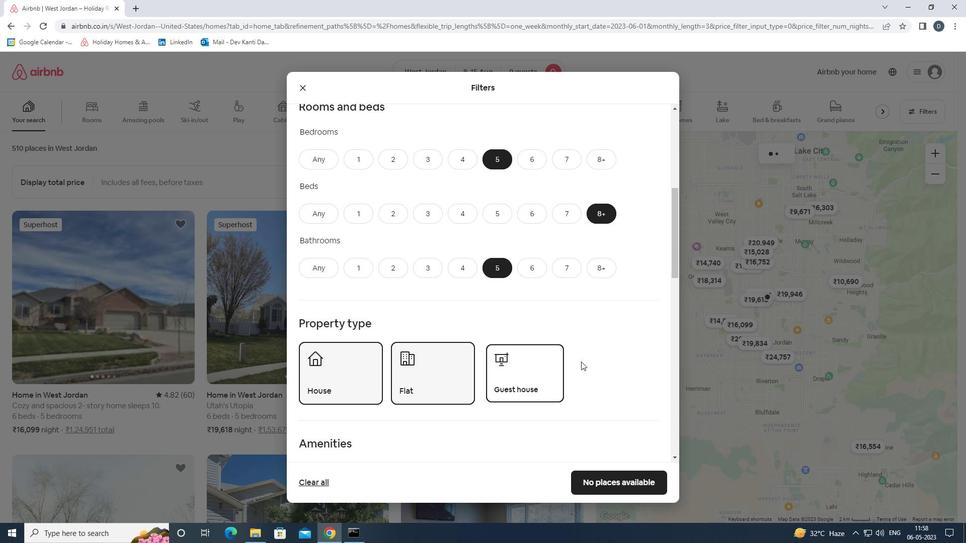 
Action: Mouse scrolled (596, 360) with delta (0, 0)
Screenshot: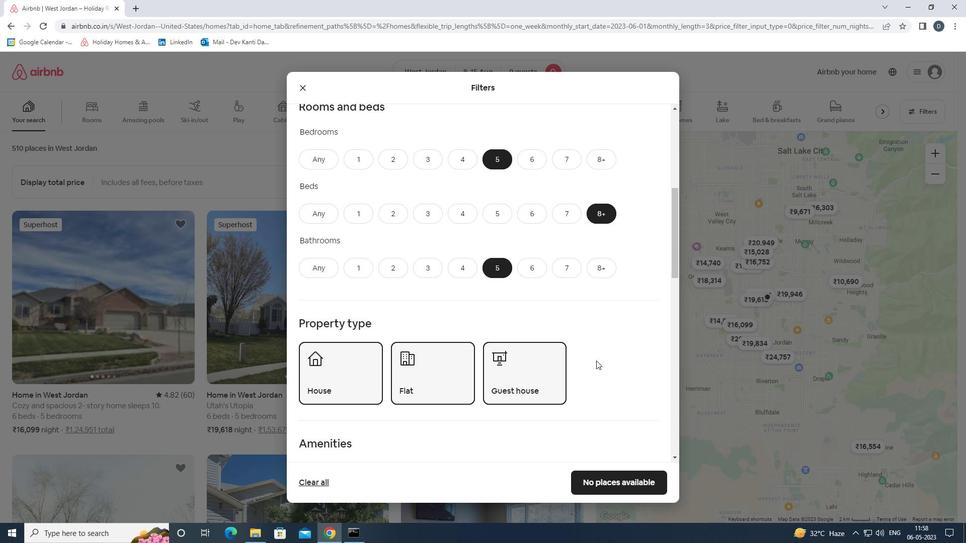 
Action: Mouse scrolled (596, 360) with delta (0, 0)
Screenshot: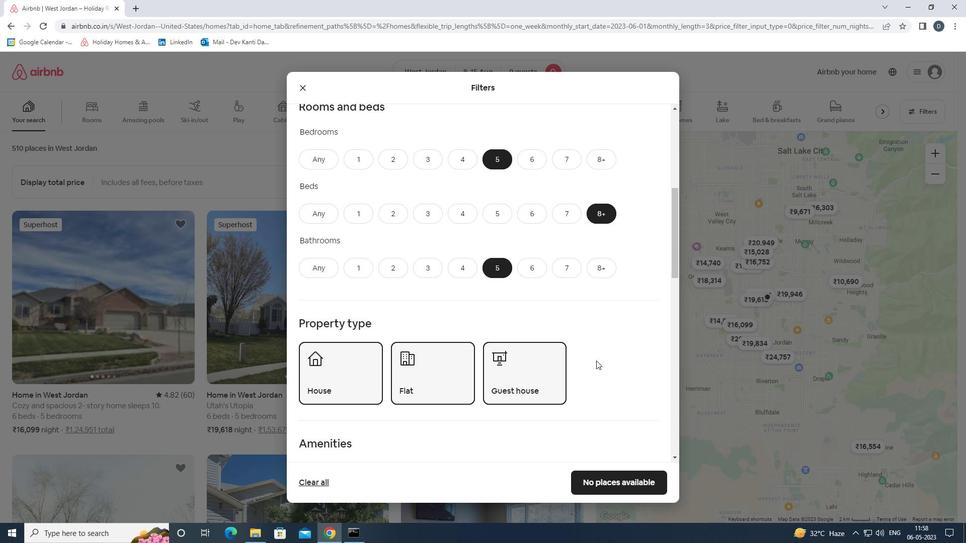 
Action: Mouse scrolled (596, 360) with delta (0, 0)
Screenshot: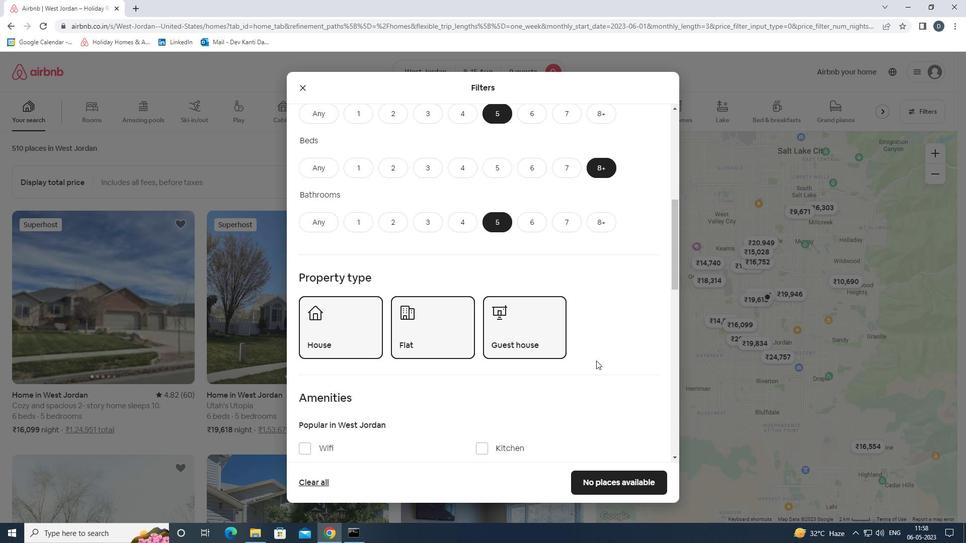 
Action: Mouse scrolled (596, 360) with delta (0, 0)
Screenshot: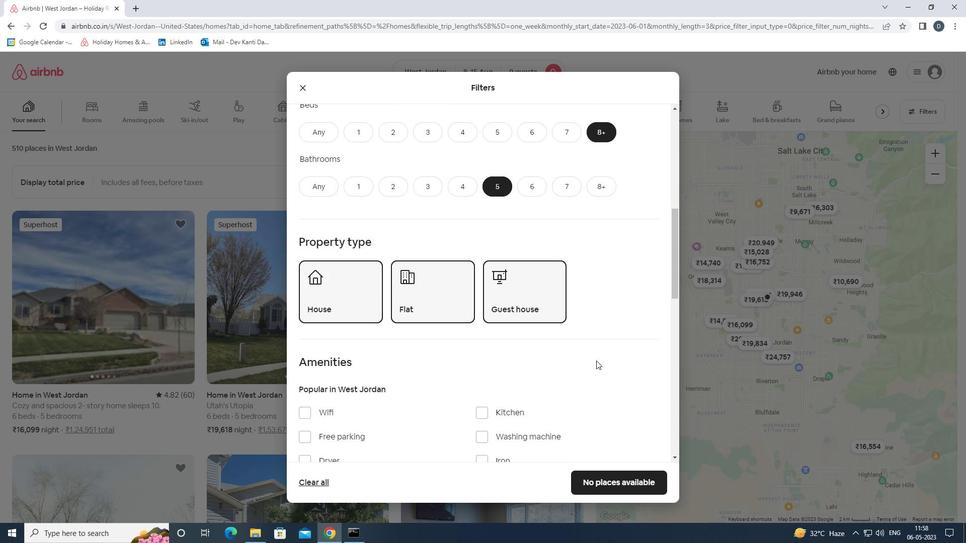 
Action: Mouse scrolled (596, 360) with delta (0, 0)
Screenshot: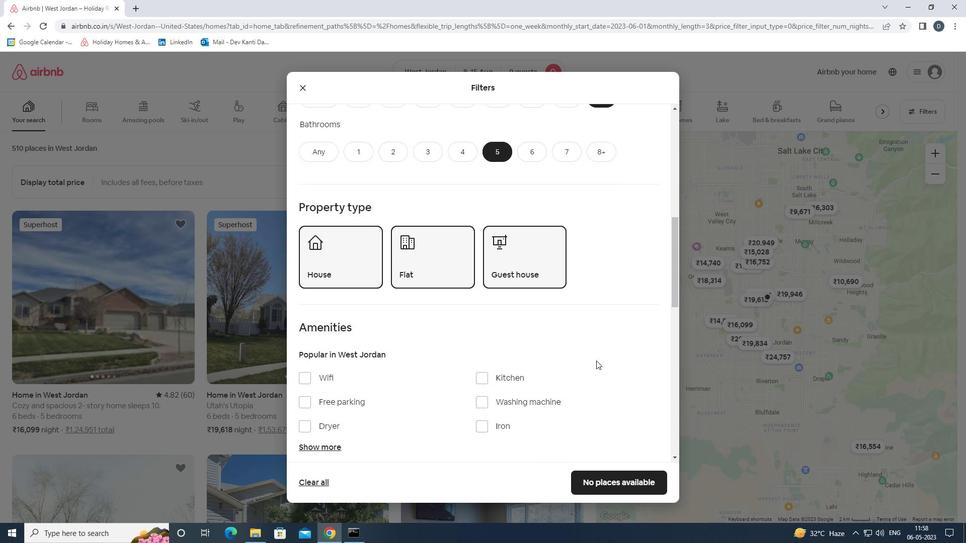 
Action: Mouse moved to (321, 247)
Screenshot: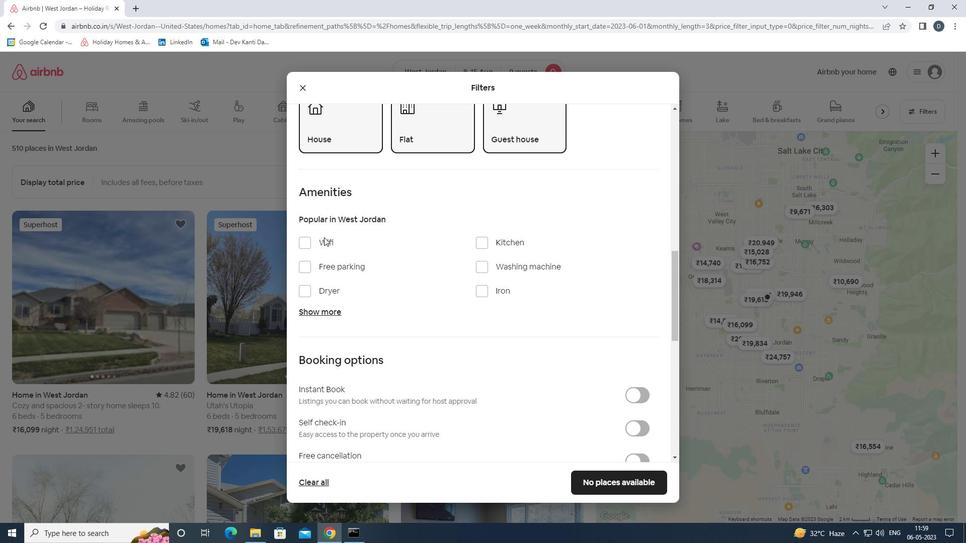 
Action: Mouse pressed left at (321, 247)
Screenshot: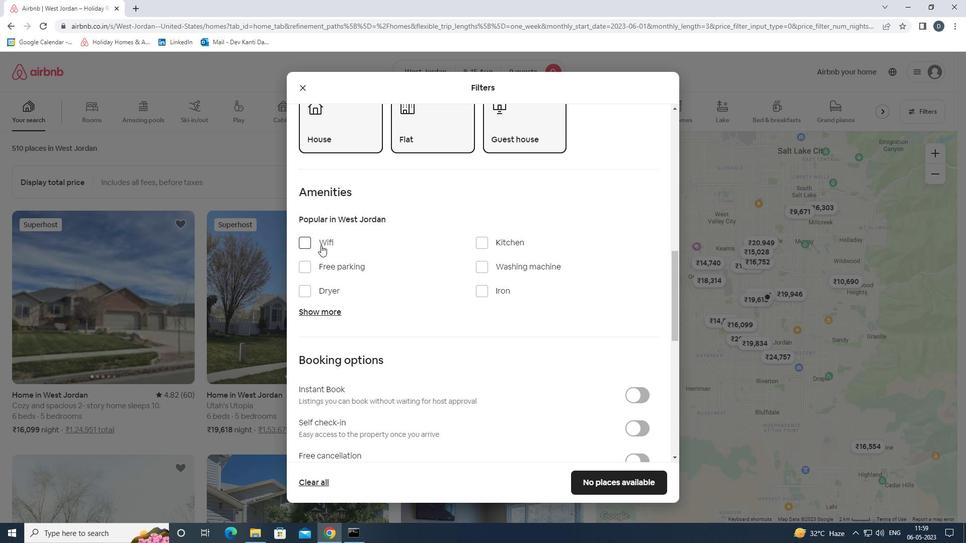 
Action: Mouse moved to (343, 266)
Screenshot: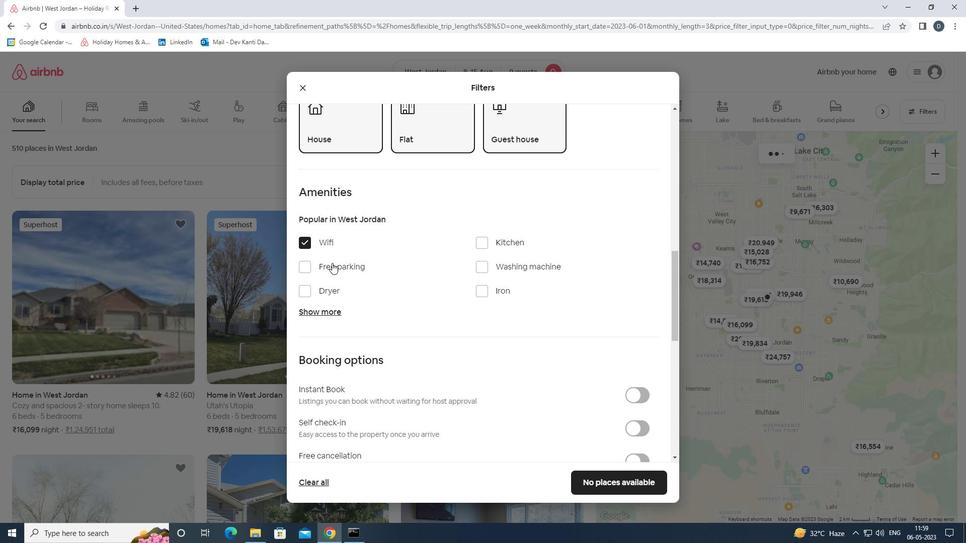 
Action: Mouse pressed left at (343, 266)
Screenshot: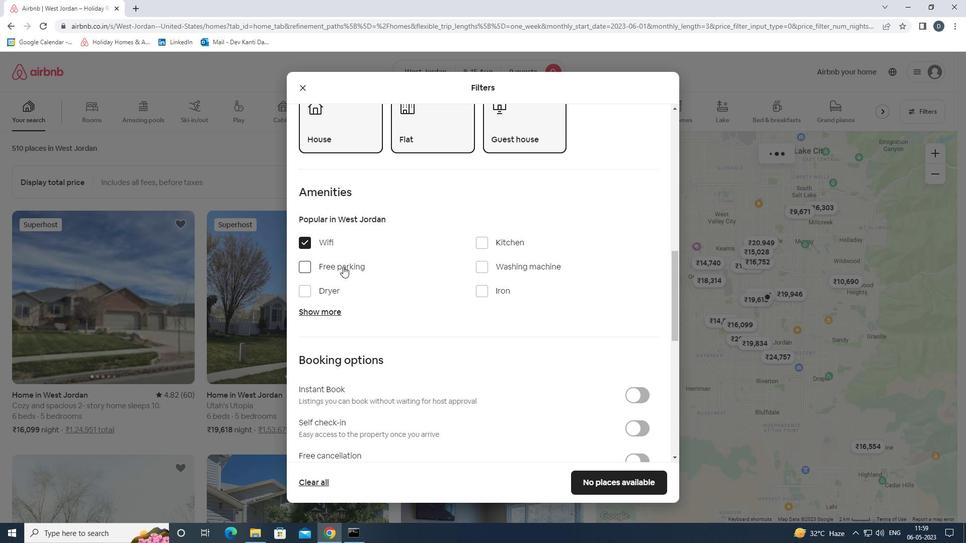 
Action: Mouse moved to (334, 308)
Screenshot: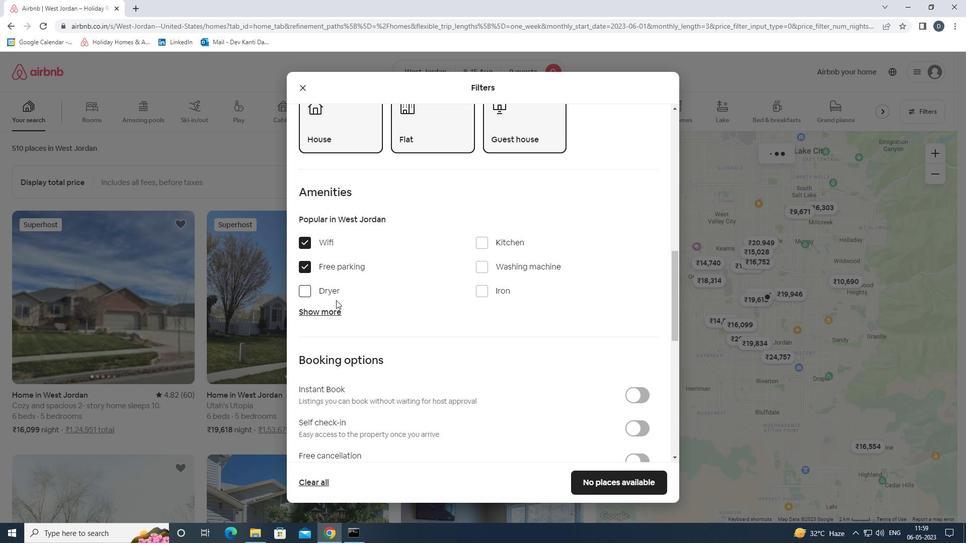 
Action: Mouse pressed left at (334, 308)
Screenshot: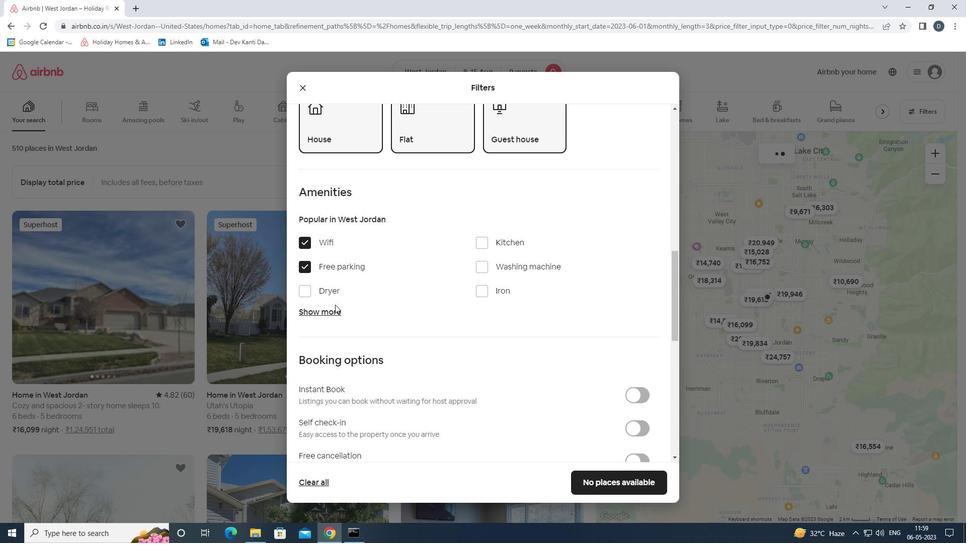 
Action: Mouse moved to (492, 375)
Screenshot: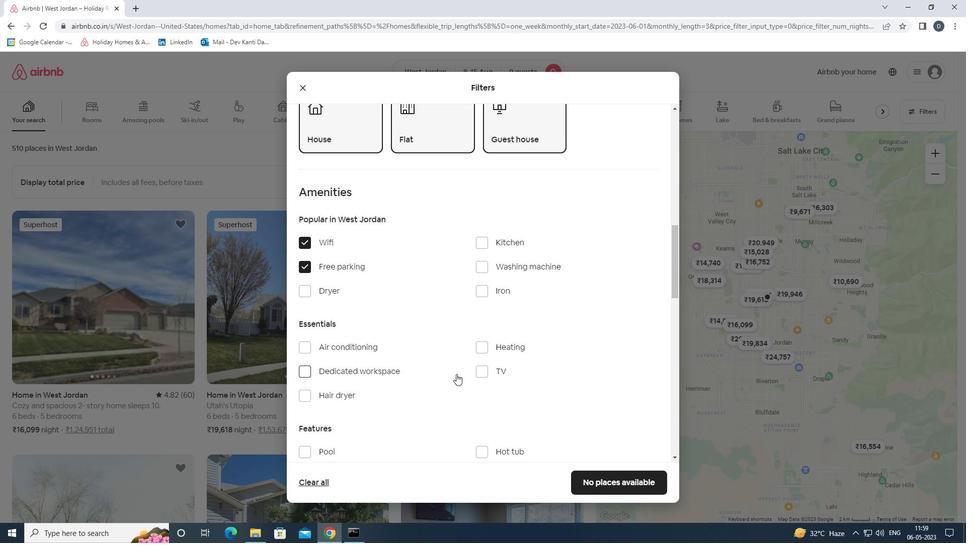 
Action: Mouse pressed left at (492, 375)
Screenshot: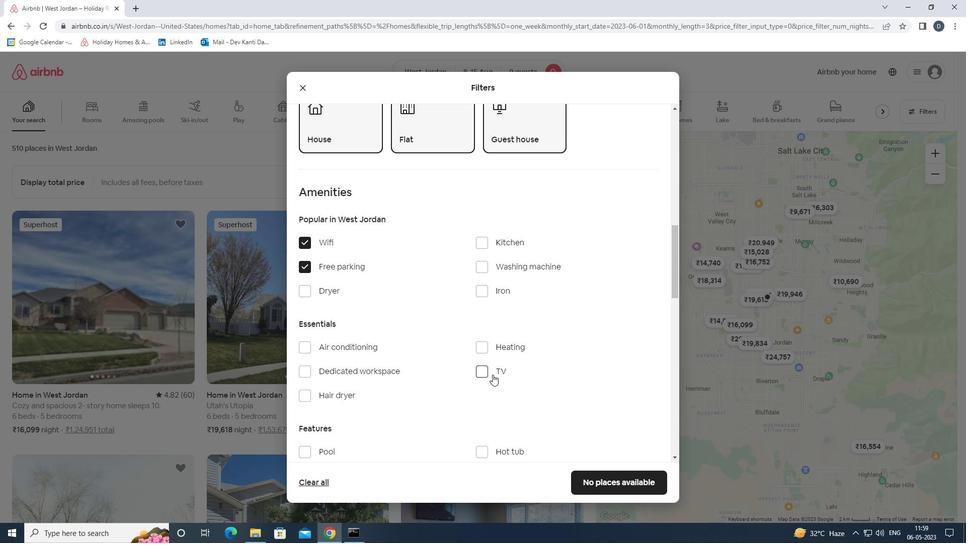 
Action: Mouse scrolled (492, 374) with delta (0, 0)
Screenshot: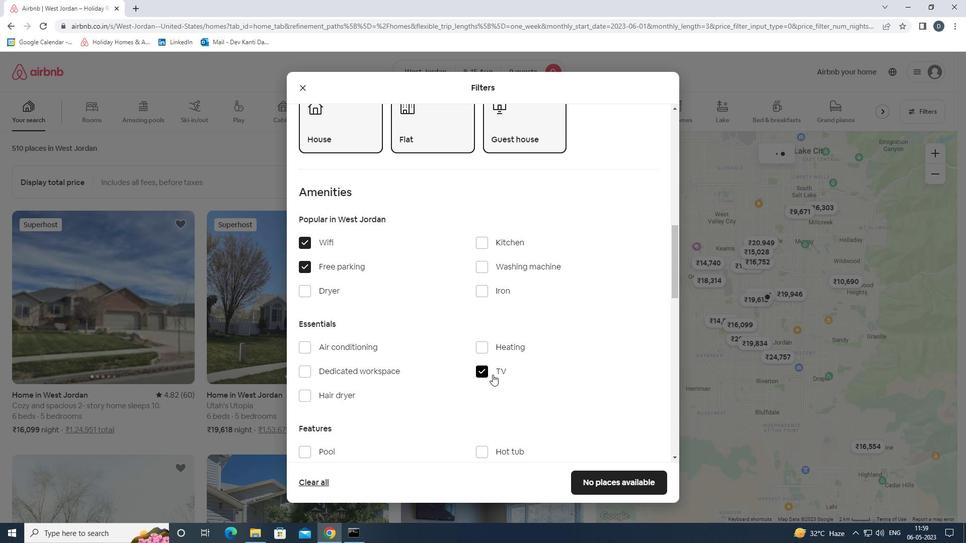 
Action: Mouse scrolled (492, 374) with delta (0, 0)
Screenshot: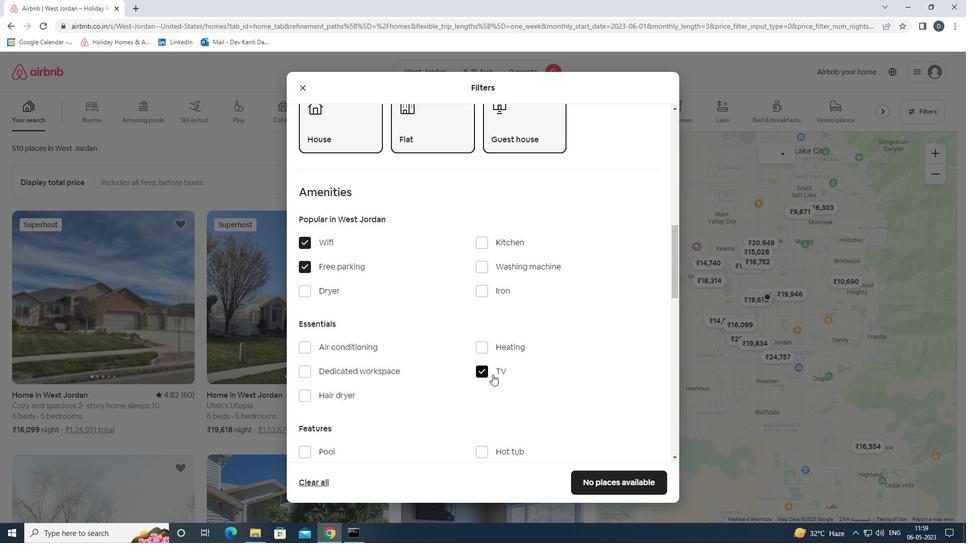 
Action: Mouse scrolled (492, 374) with delta (0, 0)
Screenshot: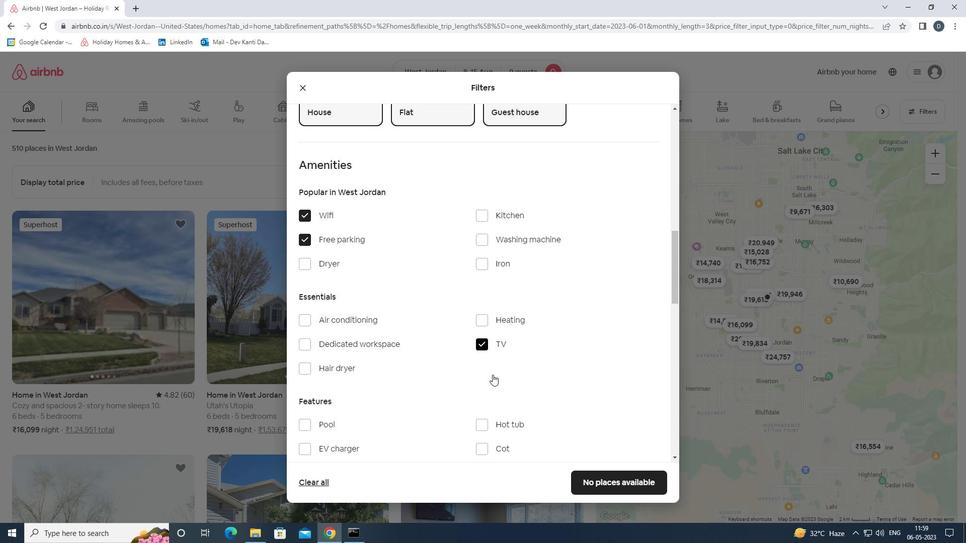 
Action: Mouse scrolled (492, 374) with delta (0, 0)
Screenshot: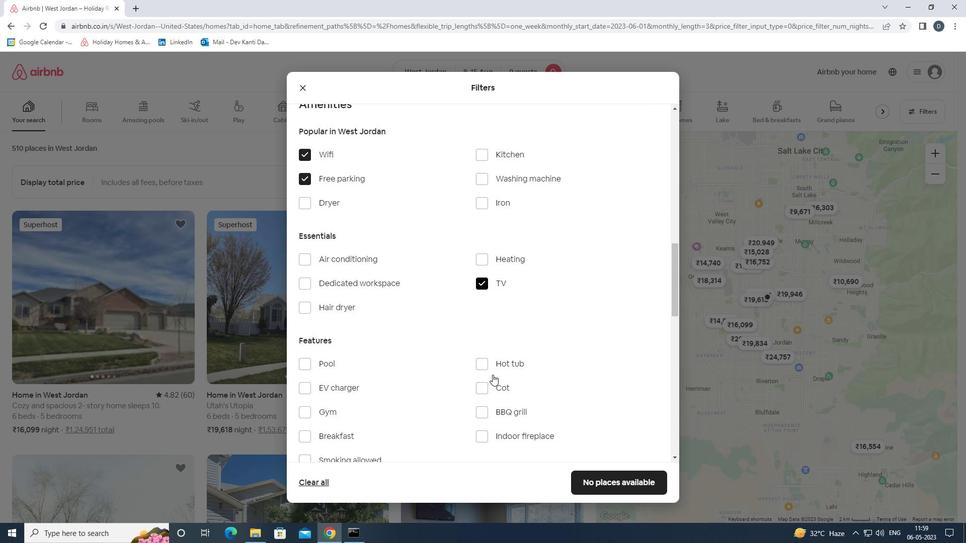
Action: Mouse moved to (310, 296)
Screenshot: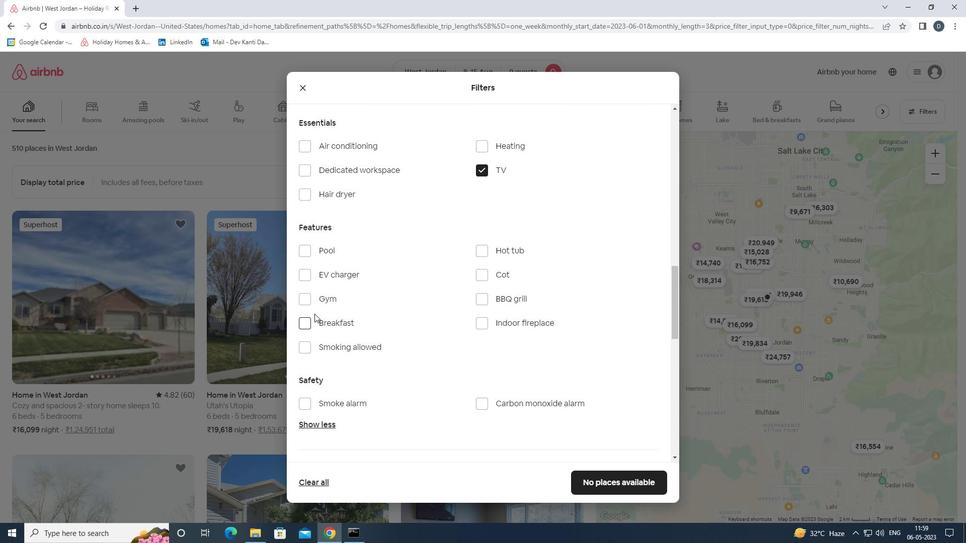 
Action: Mouse pressed left at (310, 296)
Screenshot: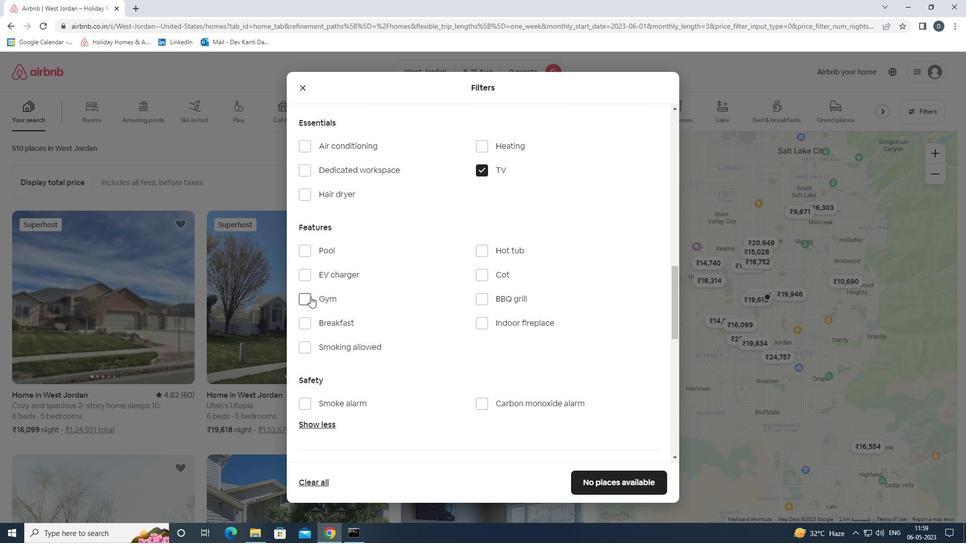
Action: Mouse moved to (318, 323)
Screenshot: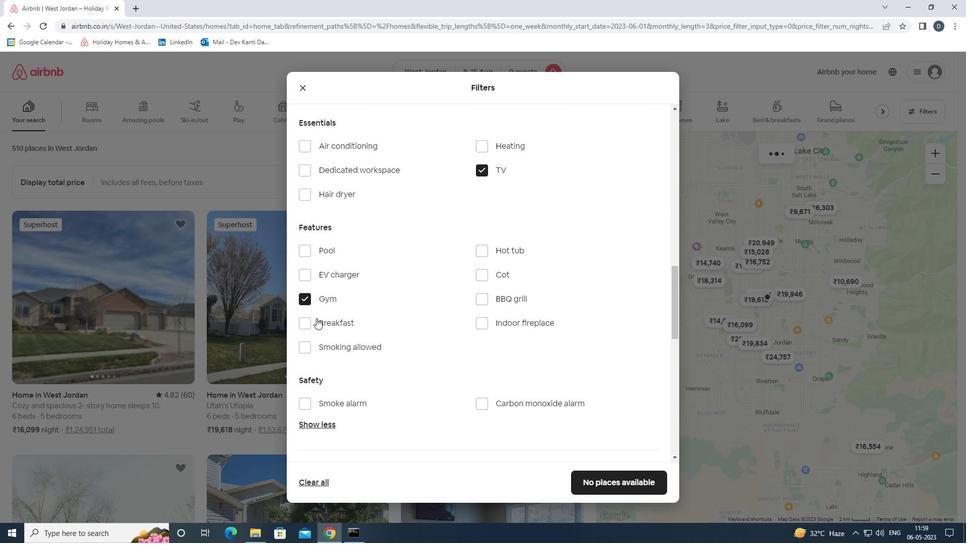 
Action: Mouse pressed left at (318, 323)
Screenshot: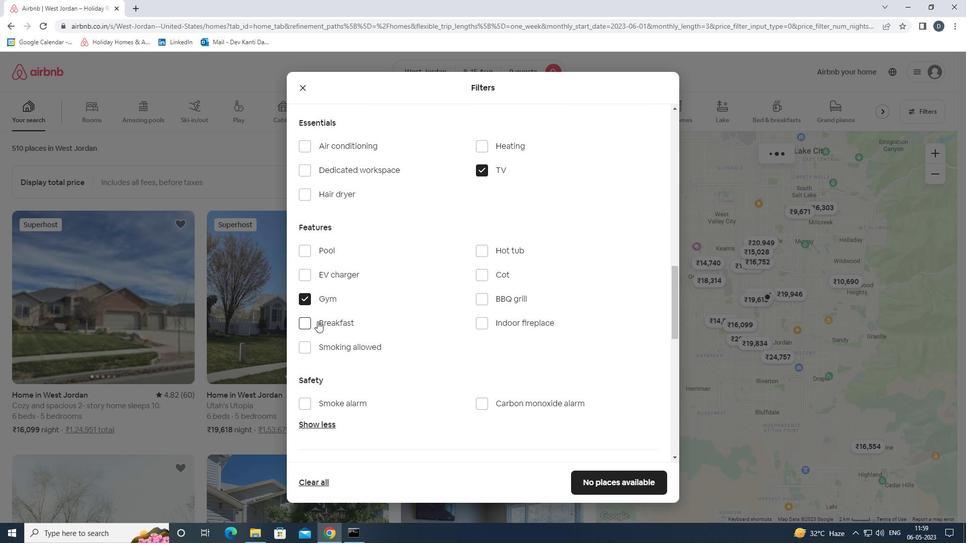 
Action: Mouse moved to (455, 332)
Screenshot: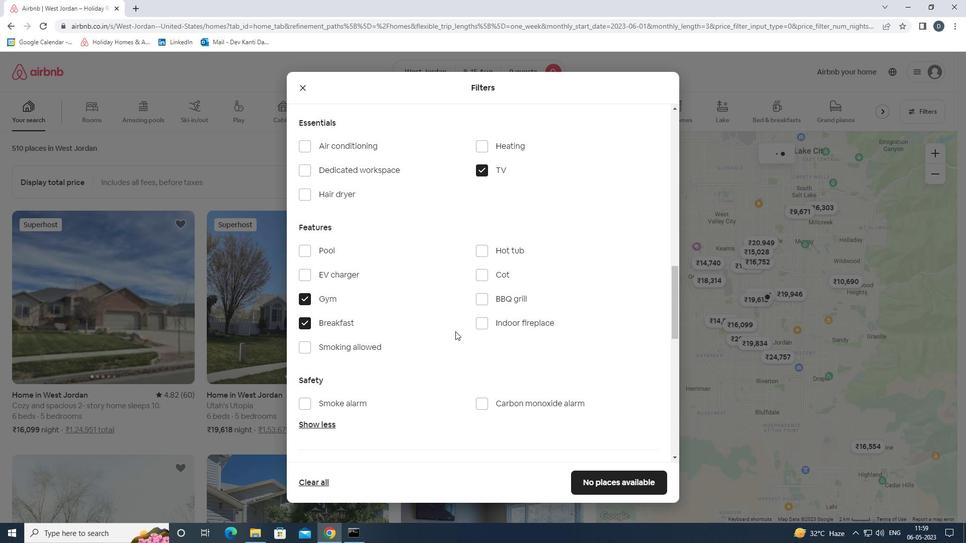 
Action: Mouse scrolled (455, 331) with delta (0, 0)
Screenshot: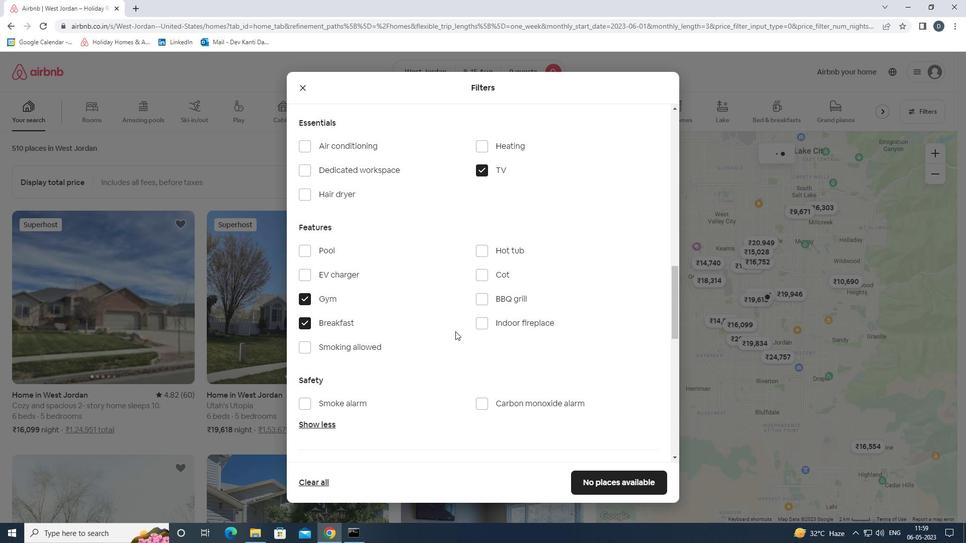 
Action: Mouse scrolled (455, 331) with delta (0, 0)
Screenshot: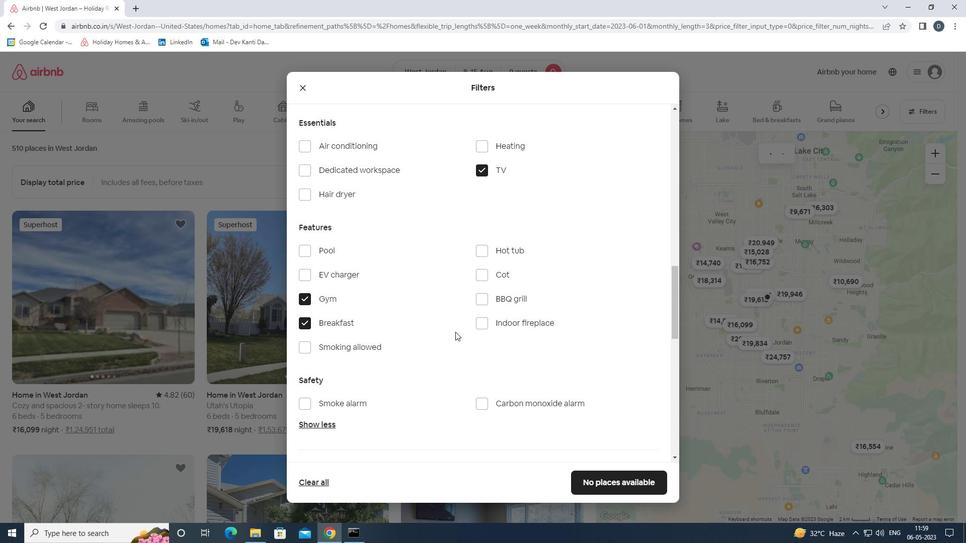 
Action: Mouse moved to (456, 334)
Screenshot: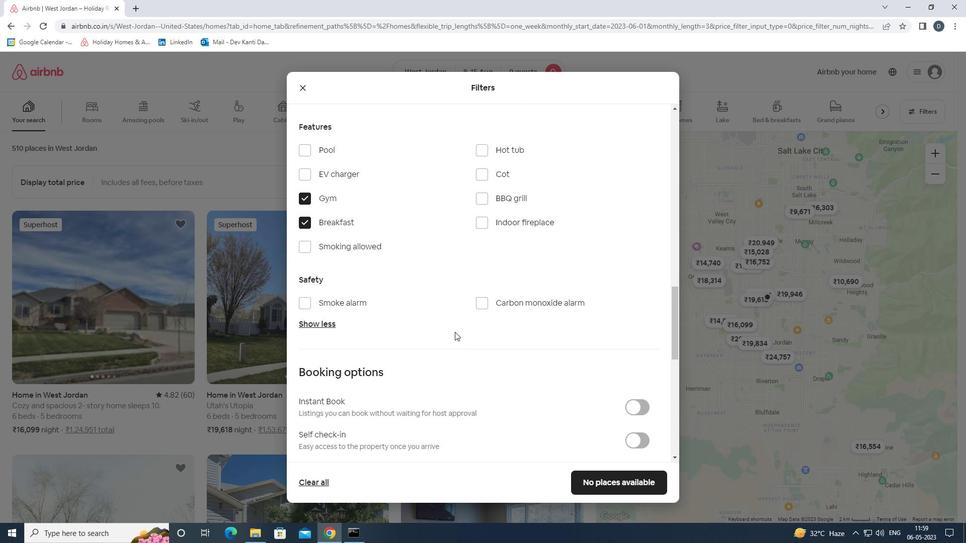 
Action: Mouse scrolled (456, 334) with delta (0, 0)
Screenshot: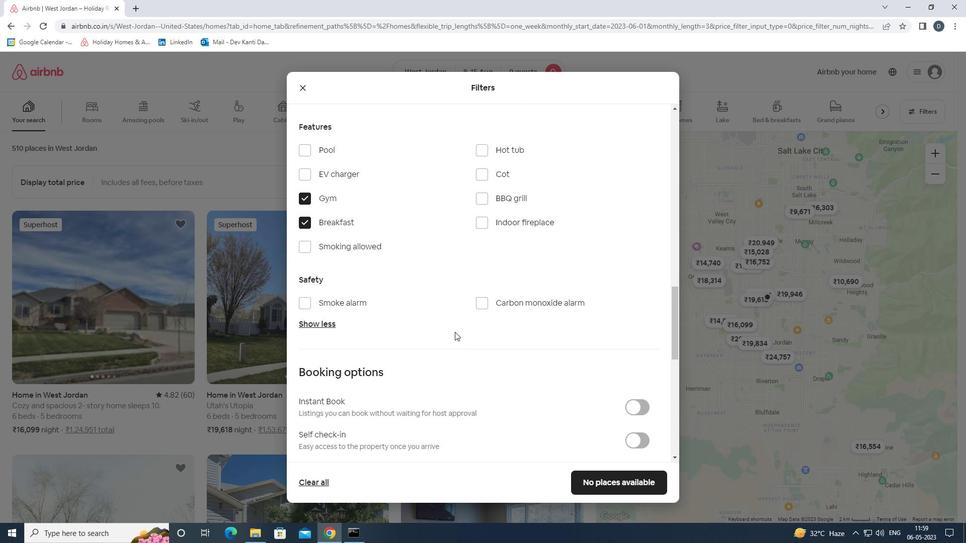 
Action: Mouse moved to (550, 352)
Screenshot: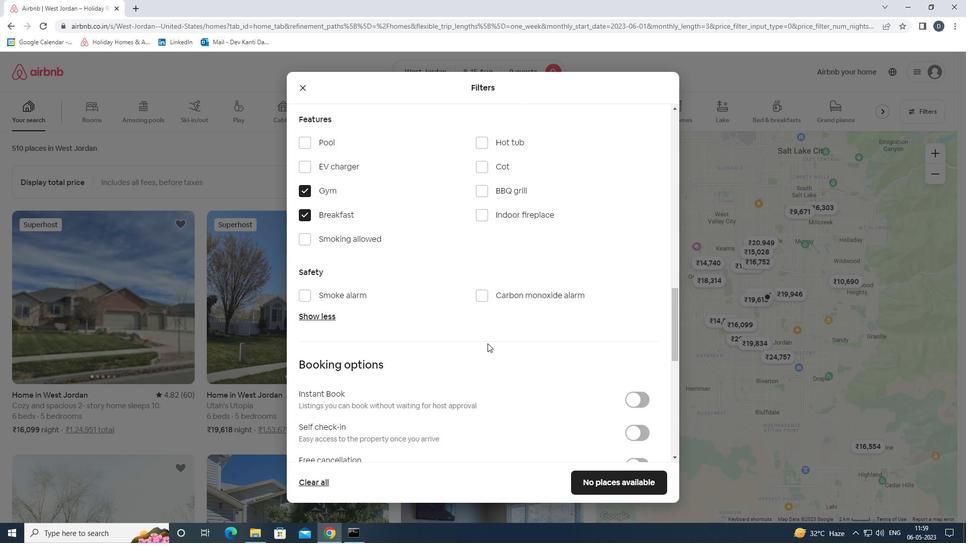 
Action: Mouse scrolled (550, 351) with delta (0, 0)
Screenshot: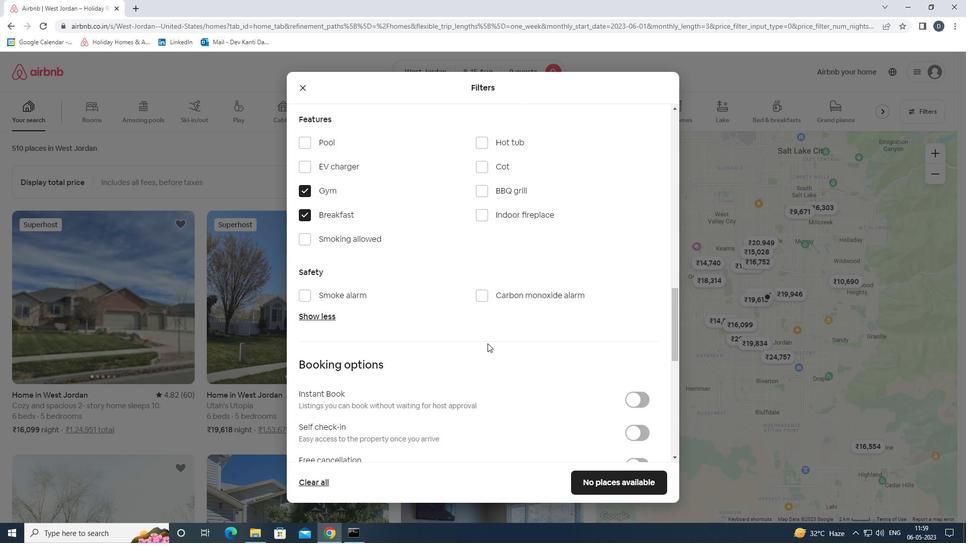 
Action: Mouse moved to (634, 343)
Screenshot: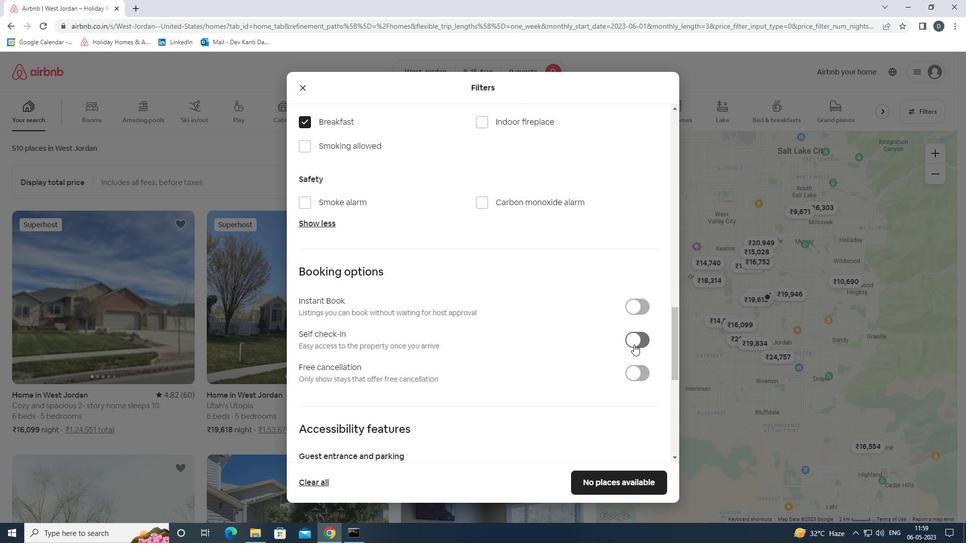 
Action: Mouse pressed left at (634, 343)
Screenshot: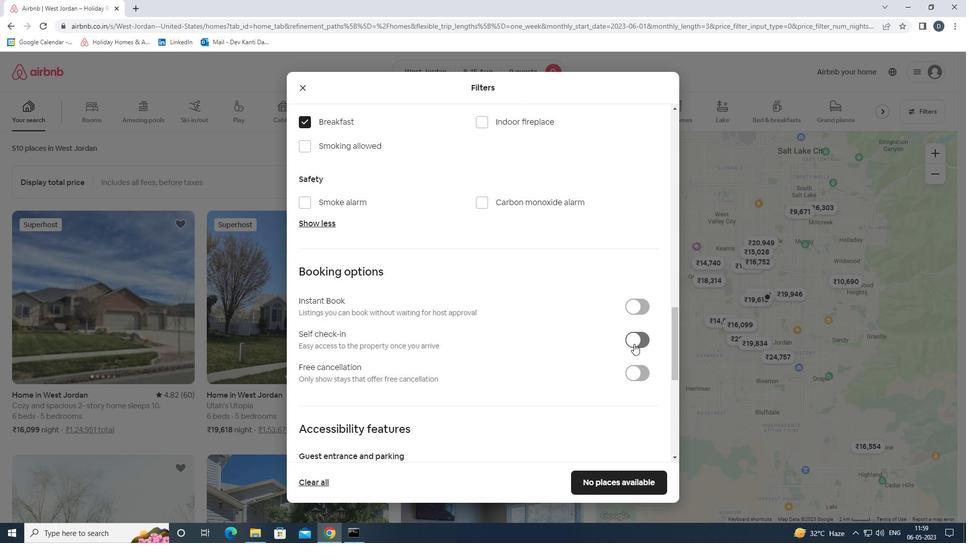 
Action: Mouse moved to (627, 343)
Screenshot: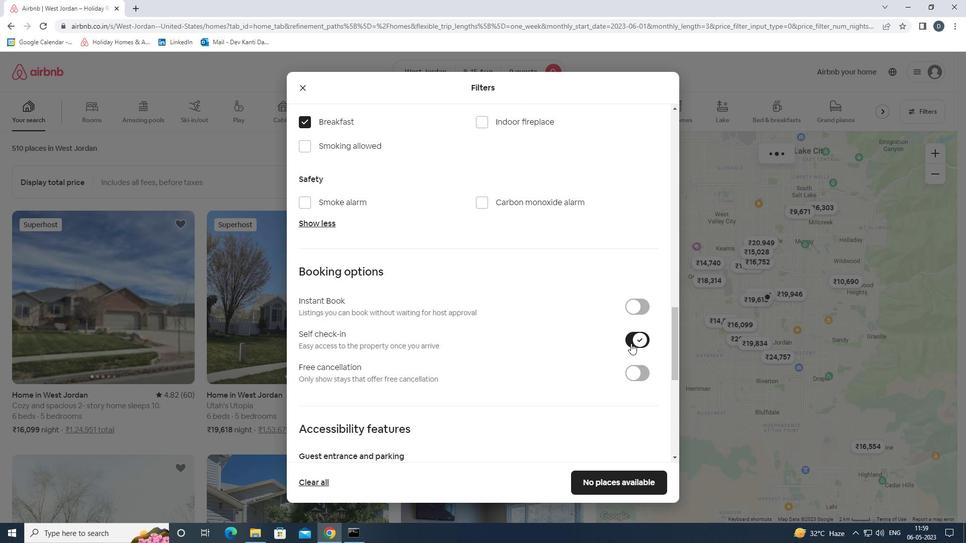 
Action: Mouse scrolled (627, 343) with delta (0, 0)
Screenshot: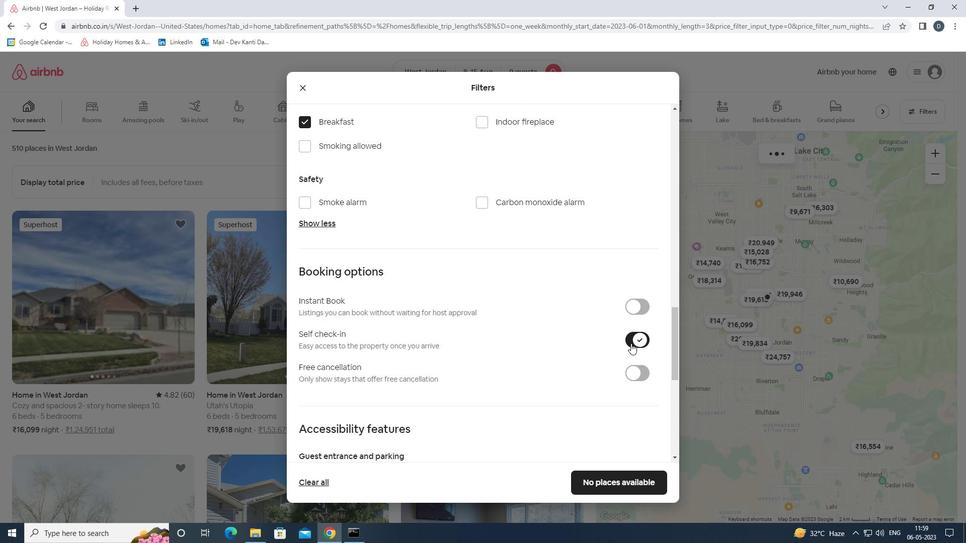 
Action: Mouse moved to (627, 345)
Screenshot: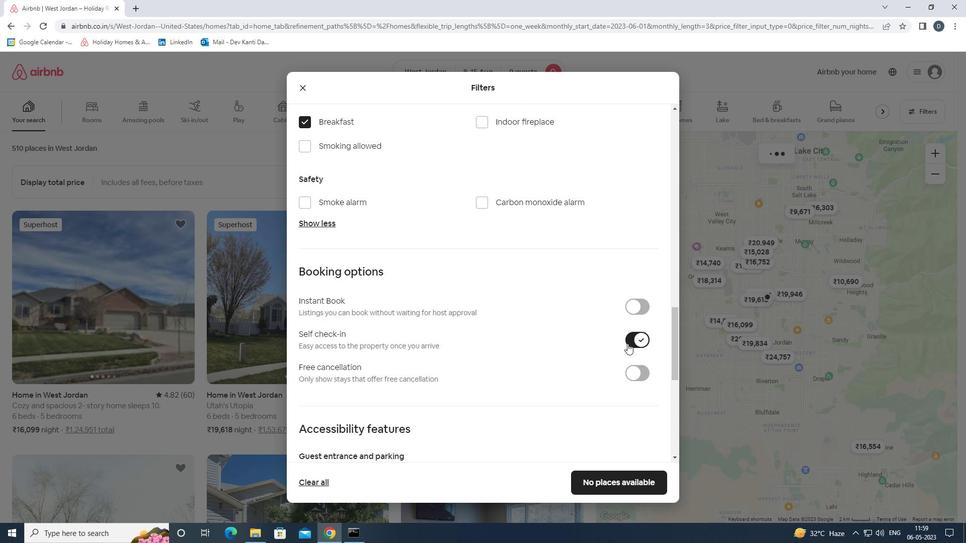 
Action: Mouse scrolled (627, 344) with delta (0, 0)
Screenshot: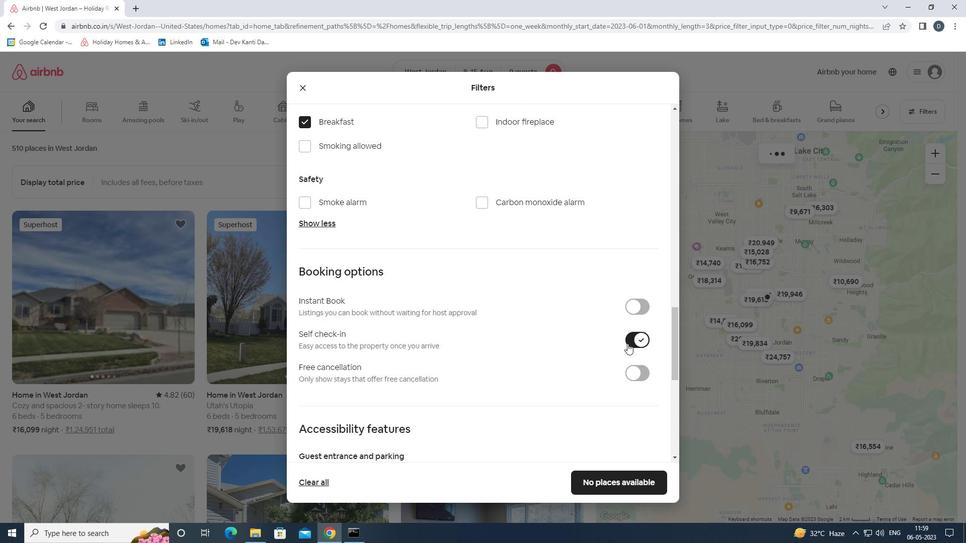 
Action: Mouse moved to (626, 347)
Screenshot: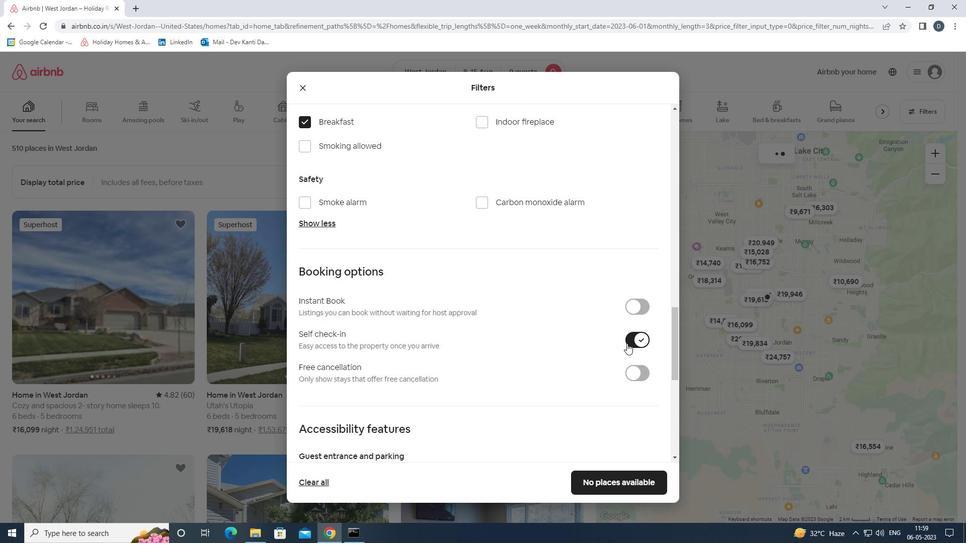 
Action: Mouse scrolled (626, 347) with delta (0, 0)
Screenshot: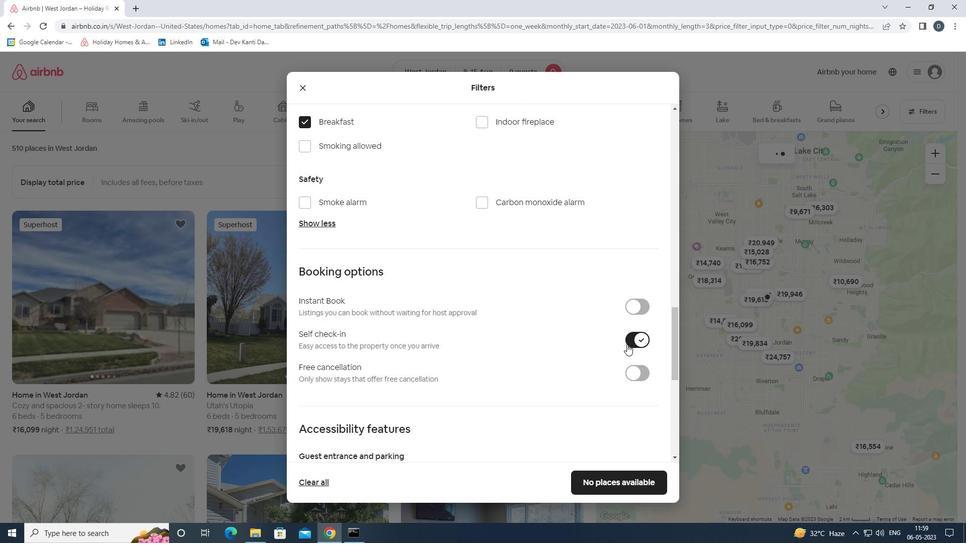 
Action: Mouse moved to (624, 349)
Screenshot: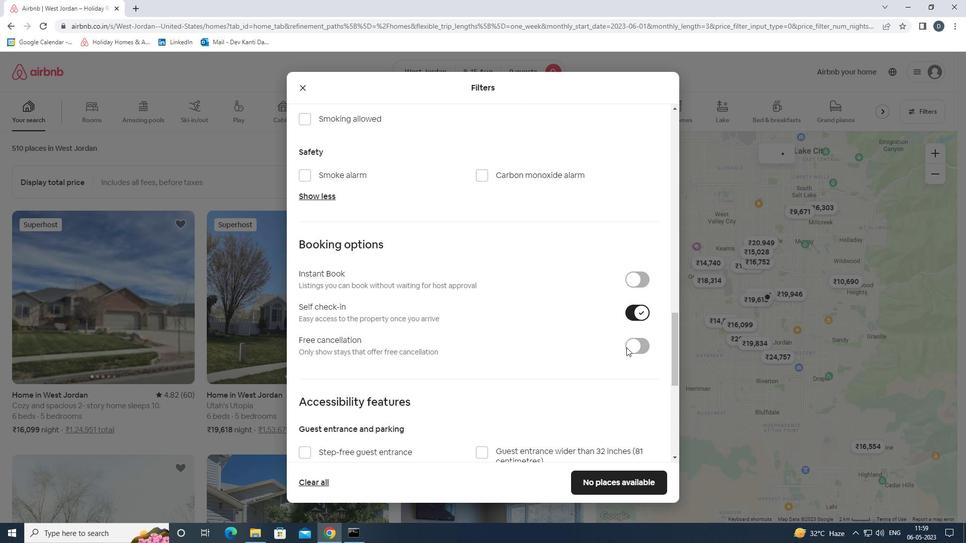 
Action: Mouse scrolled (624, 348) with delta (0, 0)
Screenshot: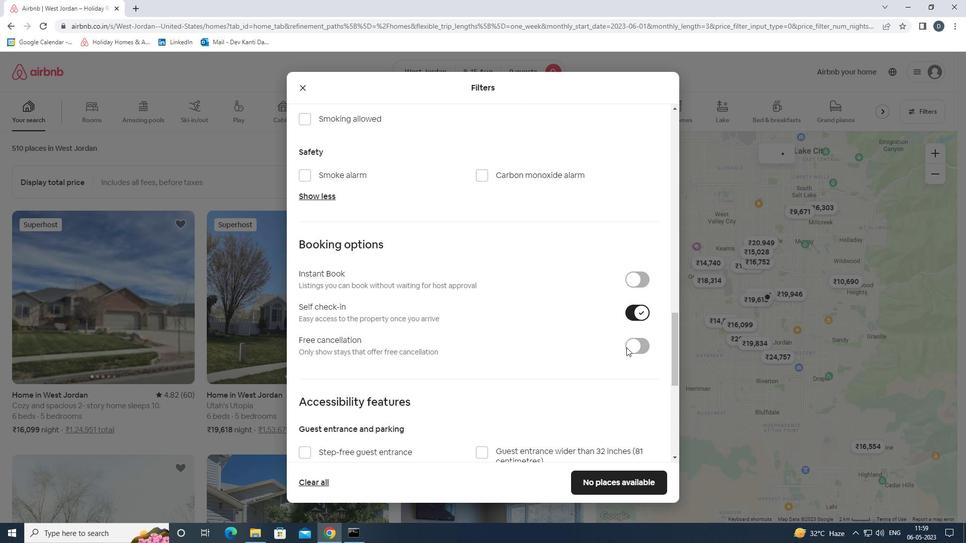 
Action: Mouse moved to (615, 352)
Screenshot: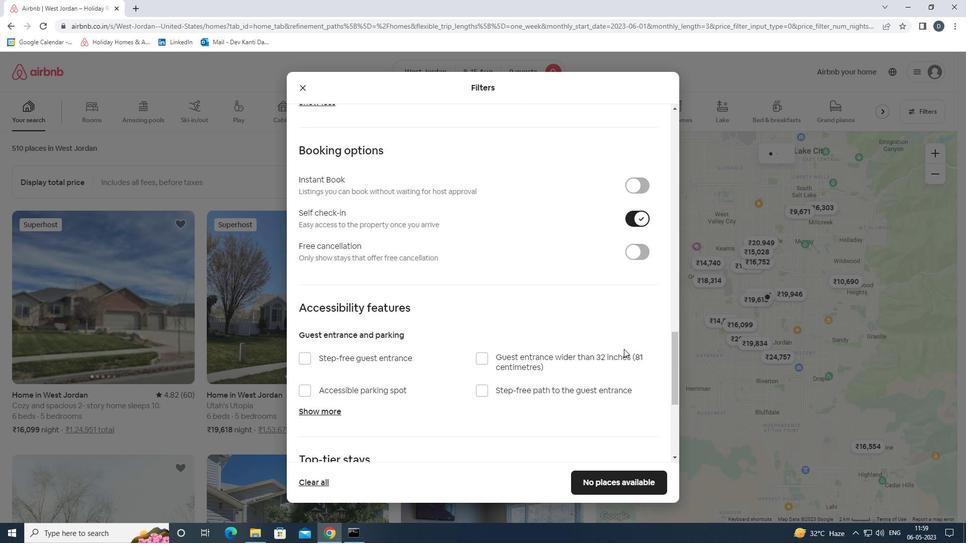 
Action: Mouse scrolled (615, 352) with delta (0, 0)
Screenshot: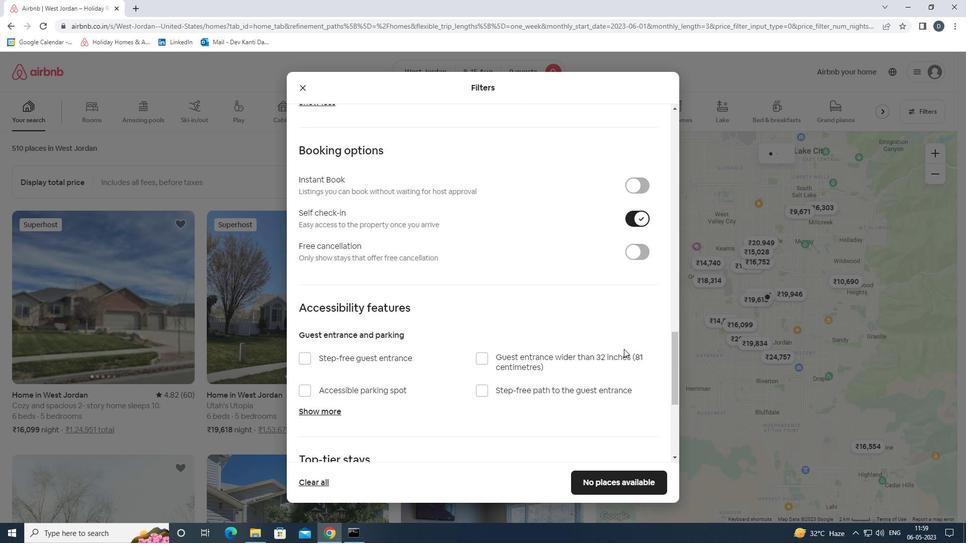
Action: Mouse moved to (605, 358)
Screenshot: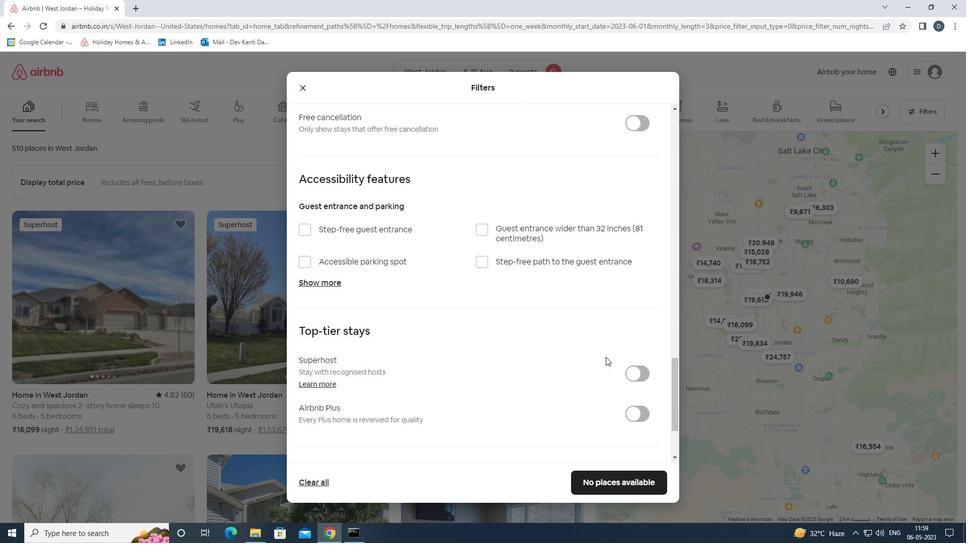
Action: Mouse scrolled (605, 357) with delta (0, 0)
Screenshot: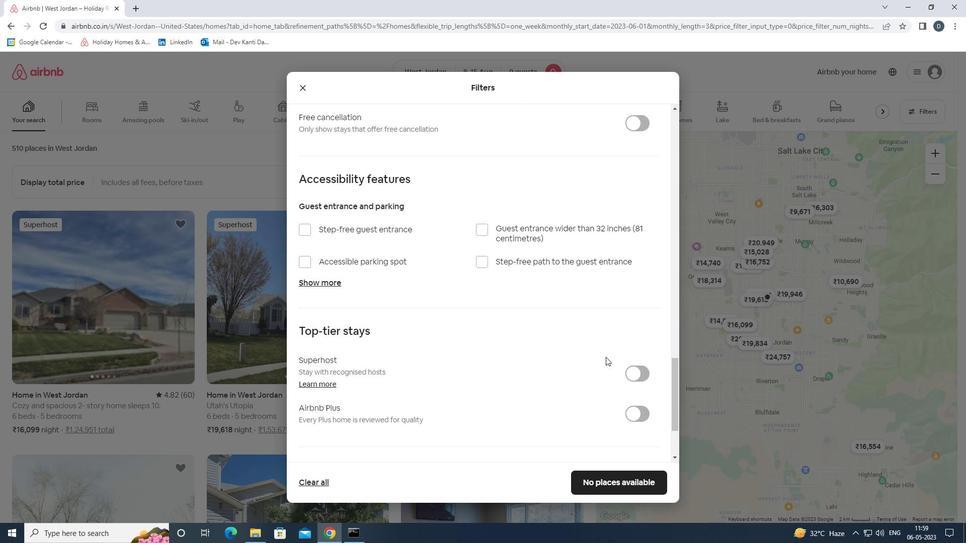 
Action: Mouse moved to (605, 359)
Screenshot: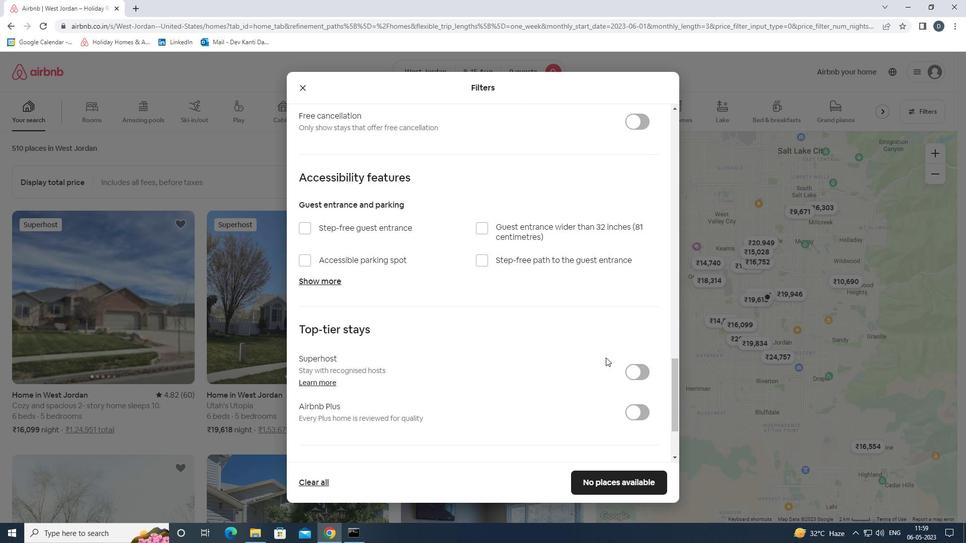 
Action: Mouse scrolled (605, 358) with delta (0, 0)
Screenshot: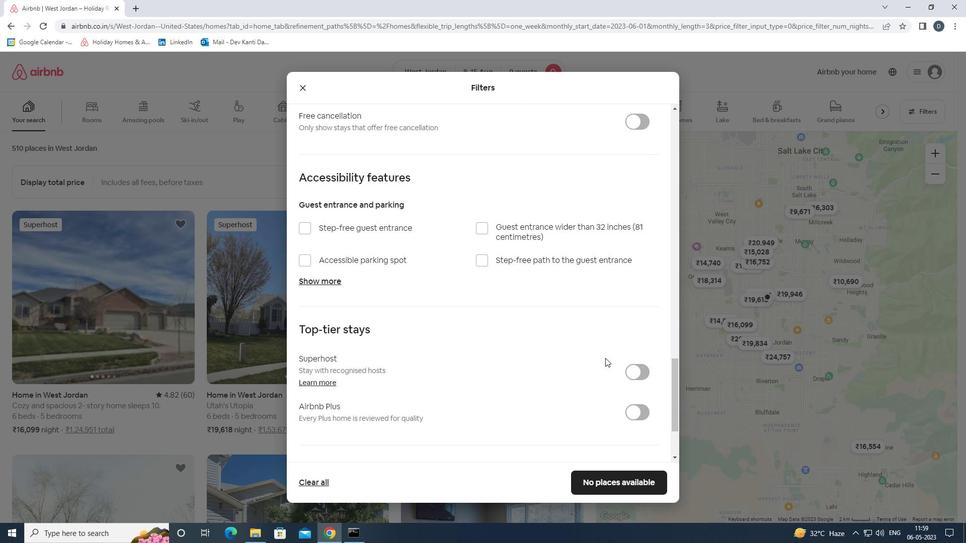 
Action: Mouse moved to (604, 360)
Screenshot: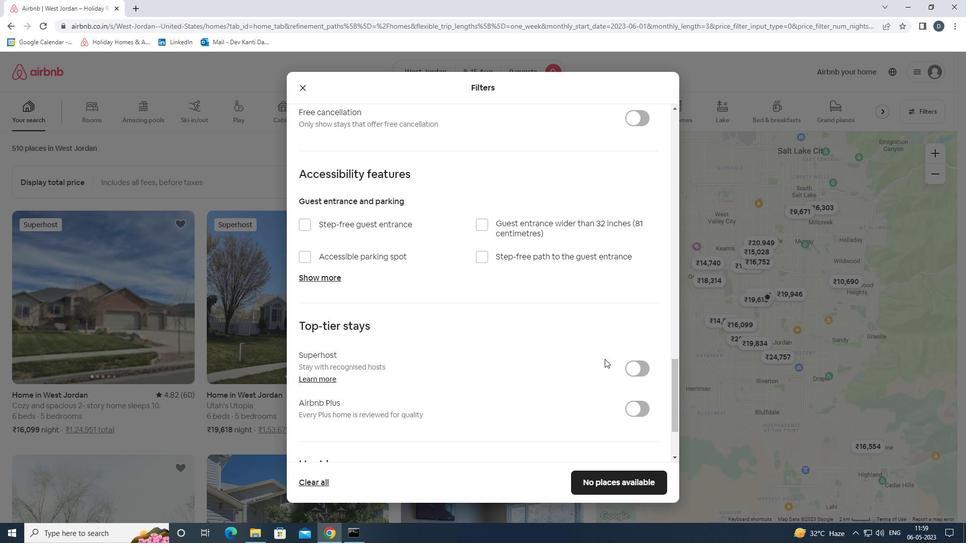 
Action: Mouse scrolled (604, 359) with delta (0, 0)
Screenshot: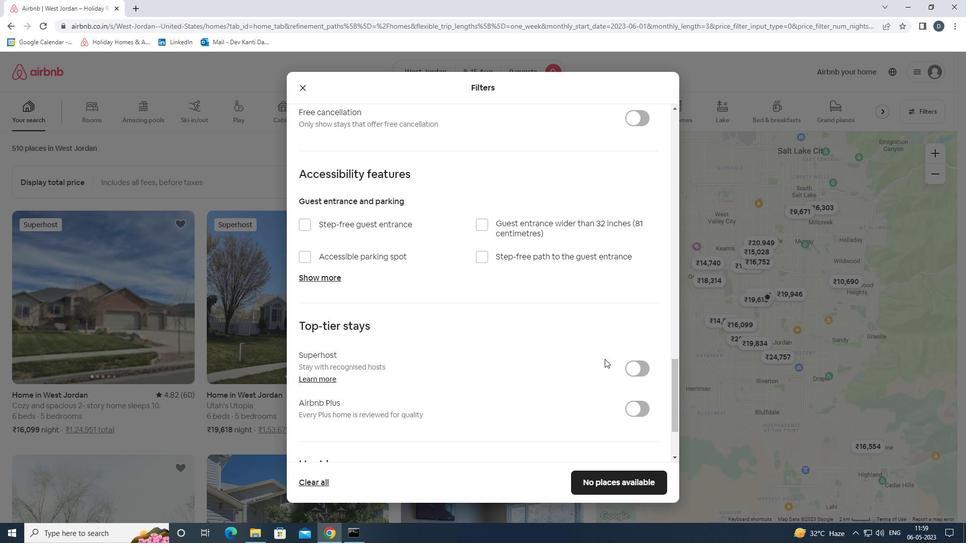 
Action: Mouse moved to (594, 361)
Screenshot: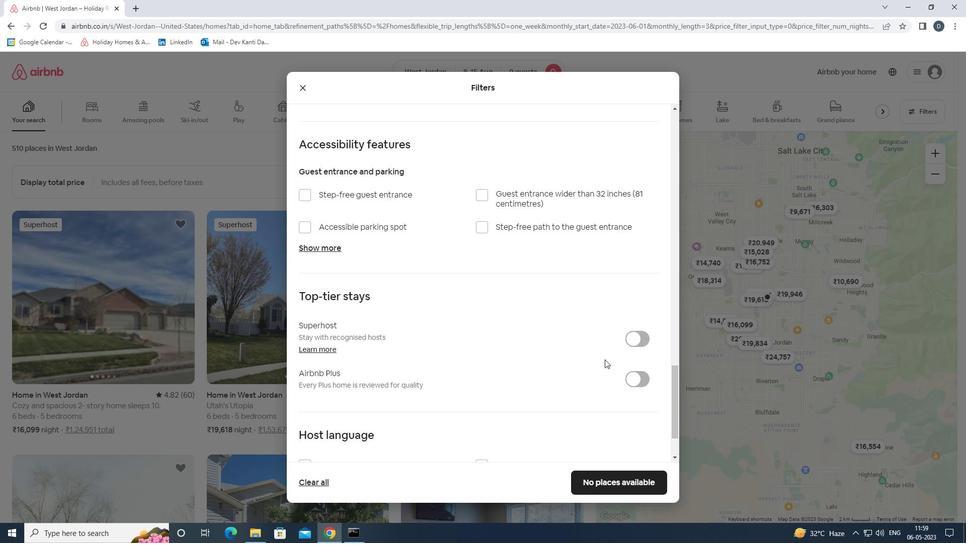 
Action: Mouse scrolled (594, 361) with delta (0, 0)
Screenshot: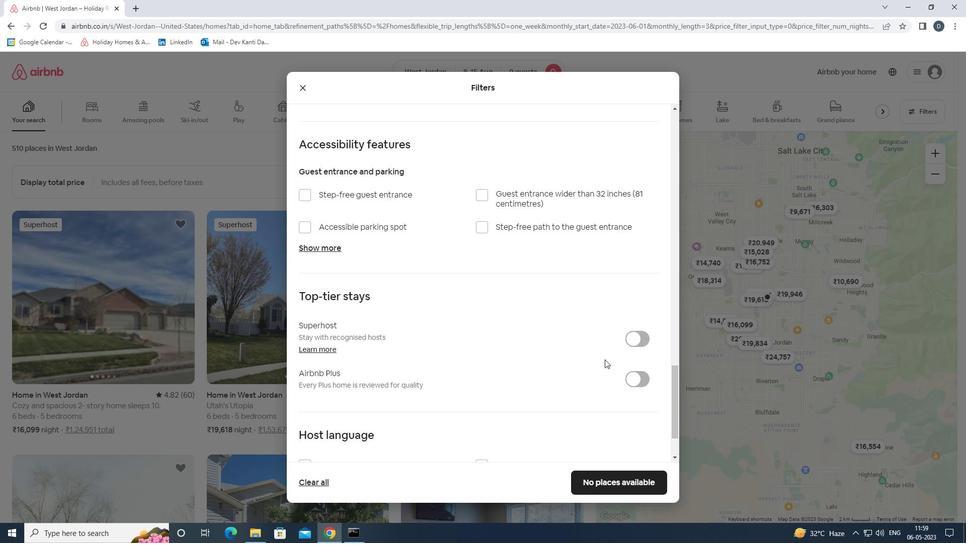 
Action: Mouse moved to (341, 392)
Screenshot: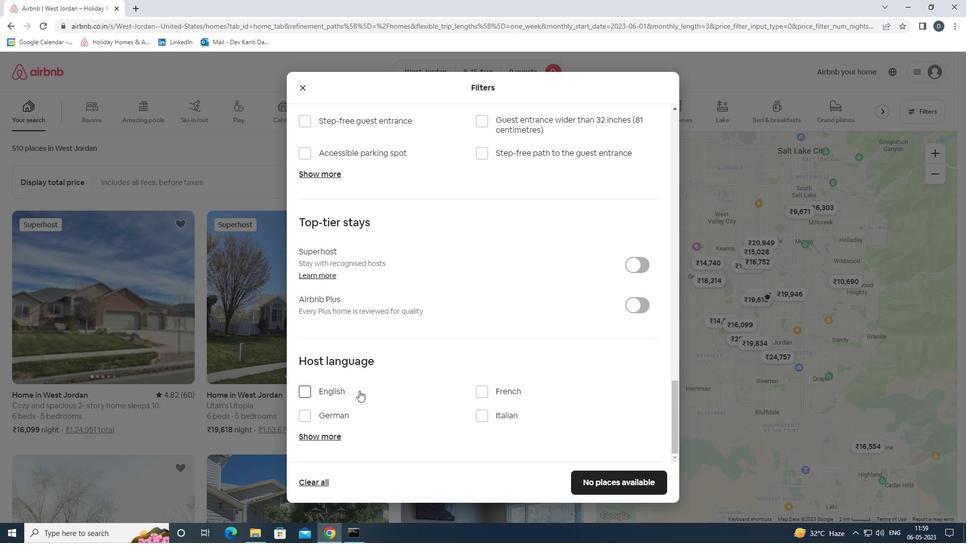 
Action: Mouse pressed left at (341, 392)
Screenshot: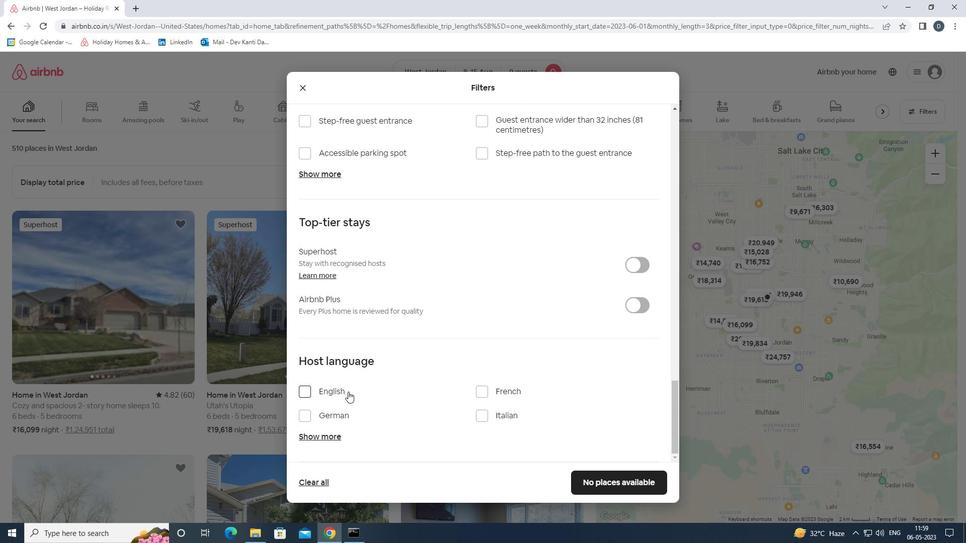 
Action: Mouse moved to (628, 483)
Screenshot: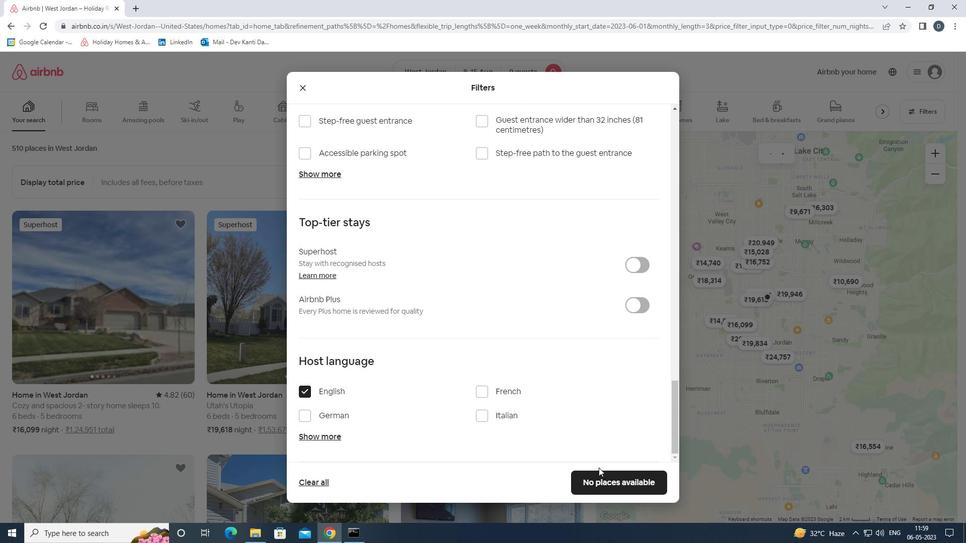 
Action: Mouse pressed left at (628, 483)
Screenshot: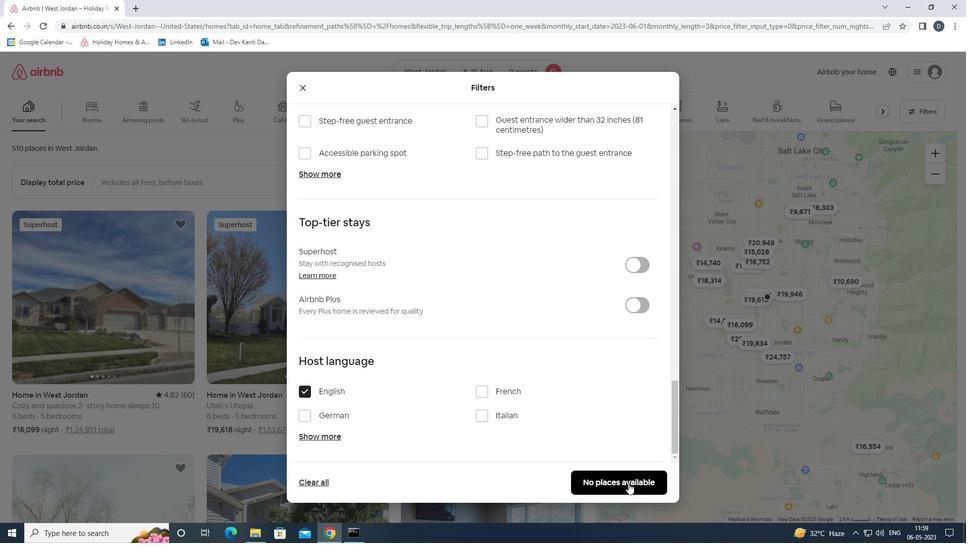 
Action: Mouse moved to (564, 341)
Screenshot: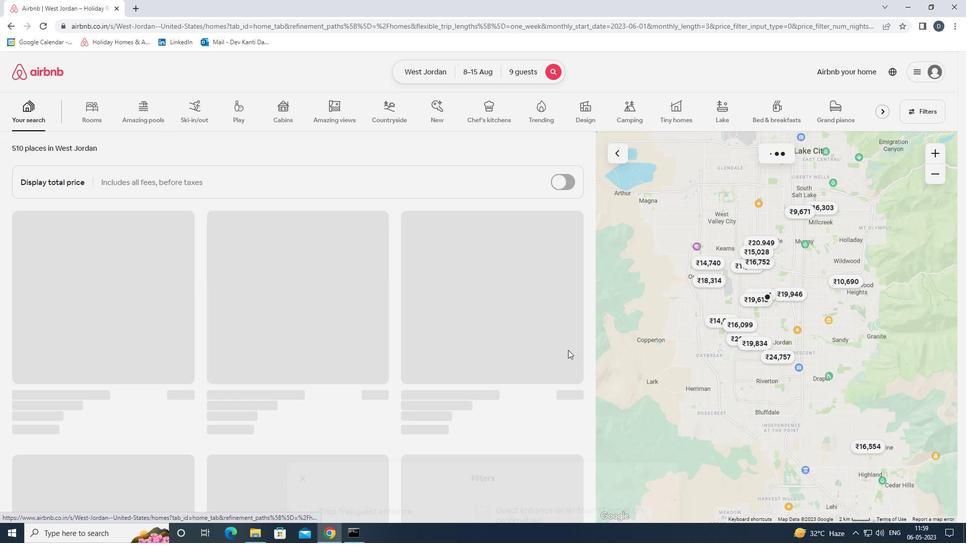 
